 Task: Find connections with filter location Fangshan with filter topic #Socialentrepreneurshipwith filter profile language Spanish with filter current company JK Tyre & Industries Ltd. with filter school Sona College of Technology with filter industry Professional Training and Coaching with filter service category Financial Analysis with filter keywords title Beautician
Action: Mouse moved to (504, 58)
Screenshot: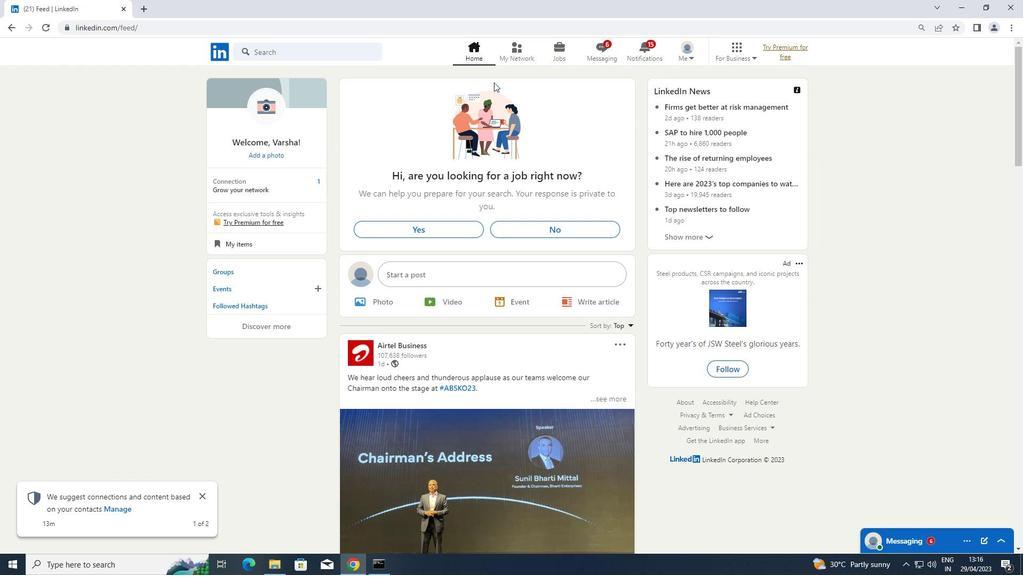 
Action: Mouse pressed left at (504, 58)
Screenshot: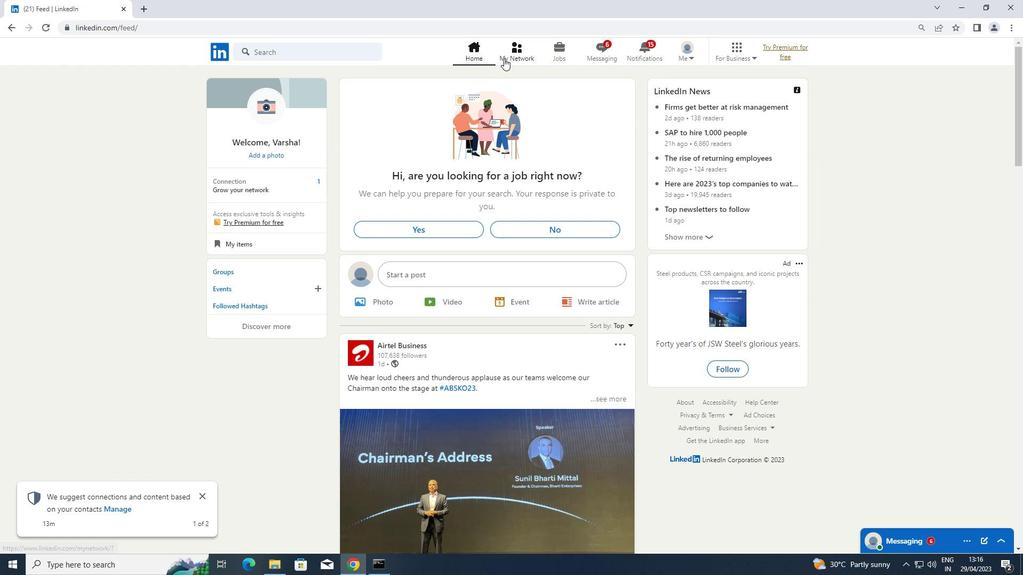 
Action: Mouse moved to (295, 104)
Screenshot: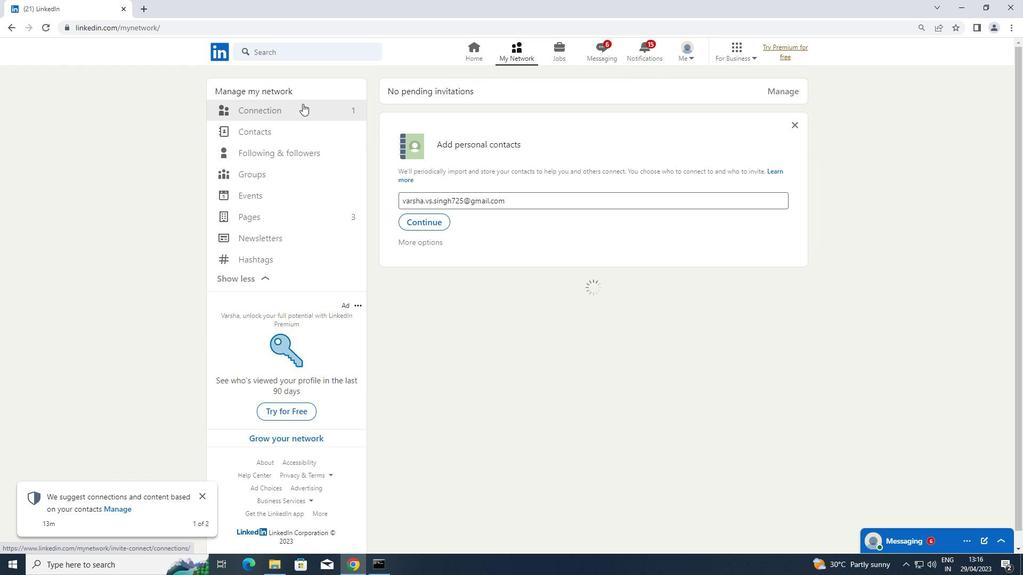
Action: Mouse pressed left at (295, 104)
Screenshot: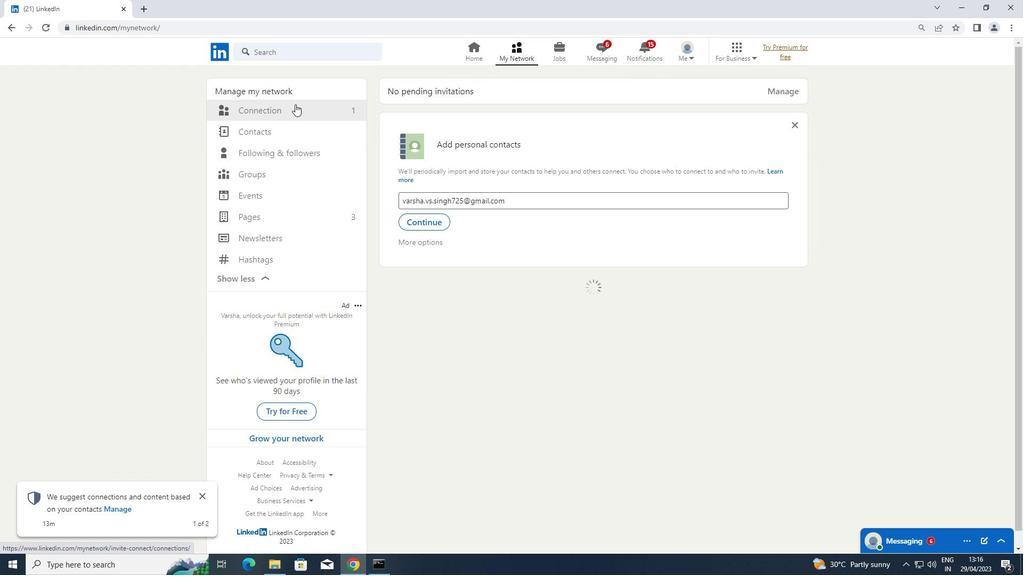 
Action: Mouse moved to (587, 110)
Screenshot: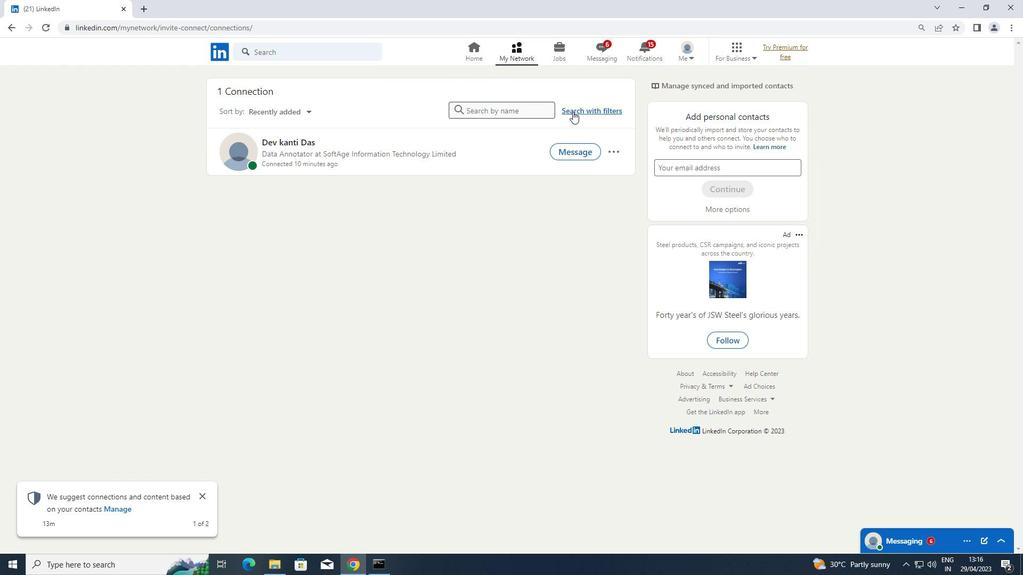 
Action: Mouse pressed left at (587, 110)
Screenshot: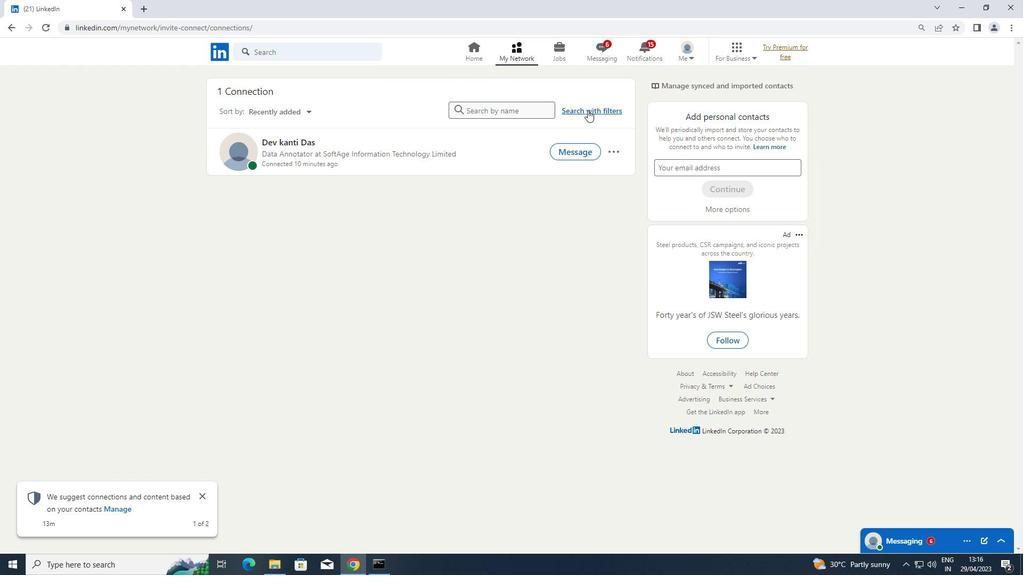 
Action: Mouse moved to (540, 89)
Screenshot: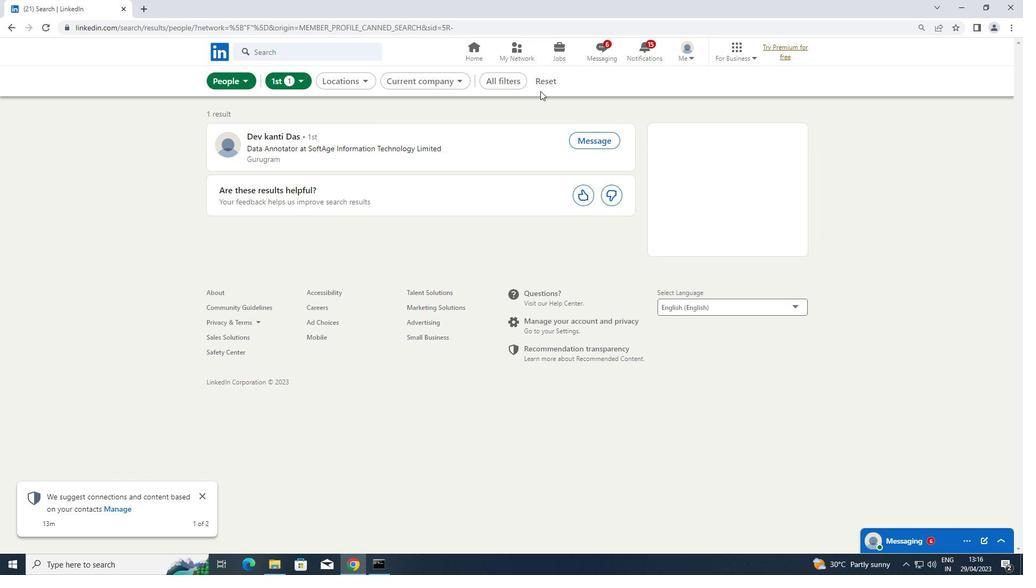 
Action: Mouse pressed left at (540, 89)
Screenshot: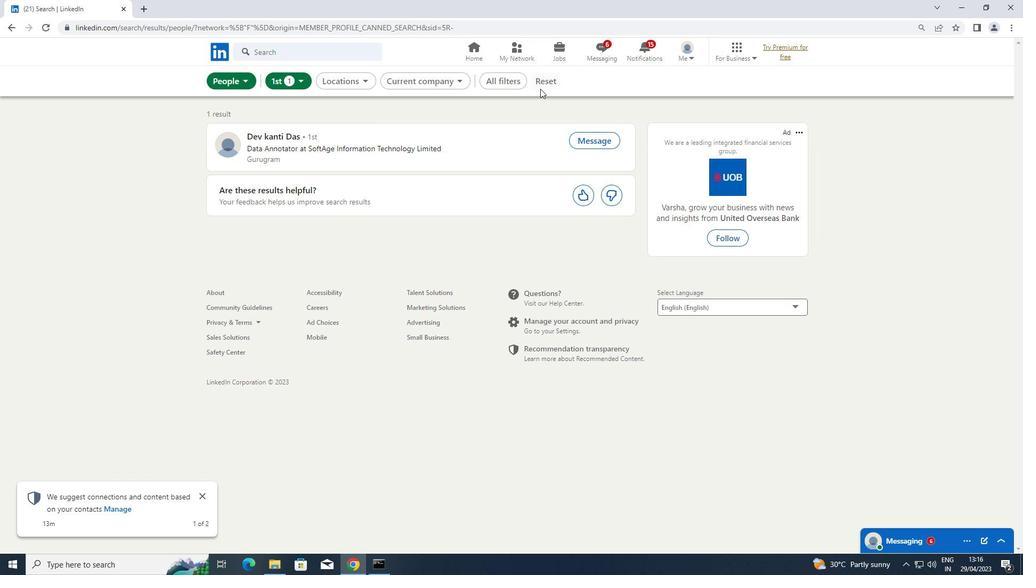 
Action: Mouse moved to (535, 85)
Screenshot: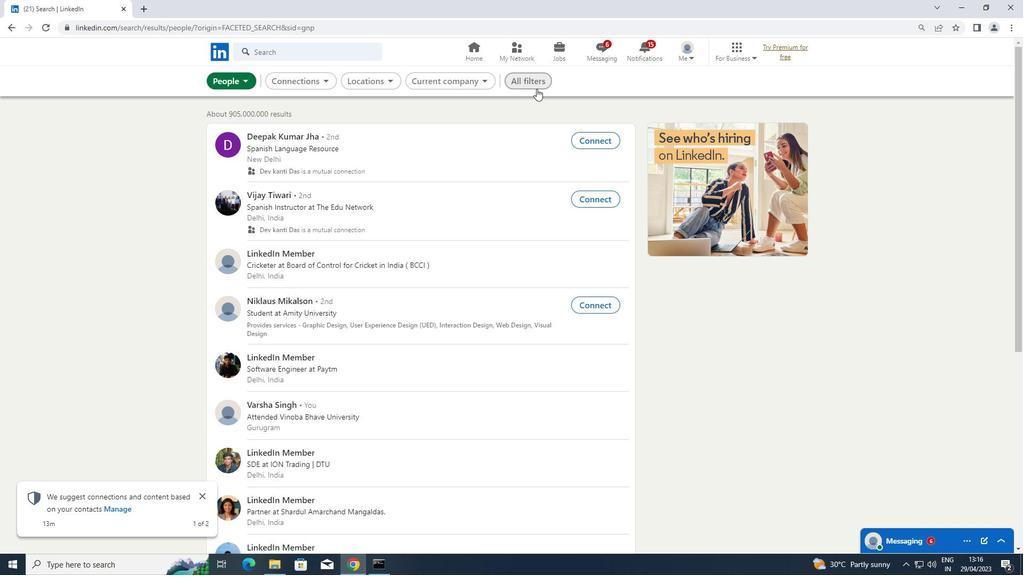 
Action: Mouse pressed left at (535, 85)
Screenshot: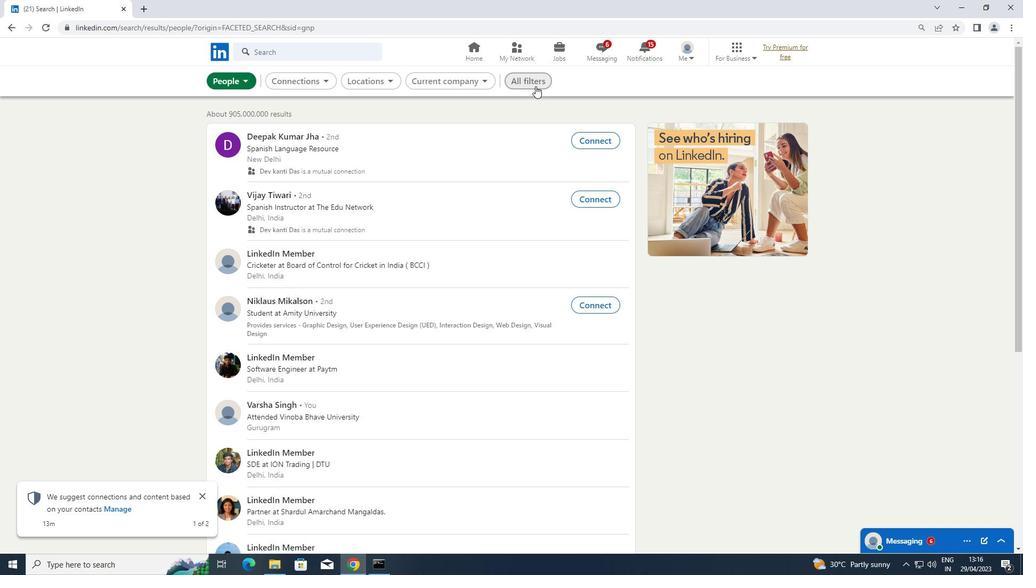 
Action: Mouse moved to (849, 296)
Screenshot: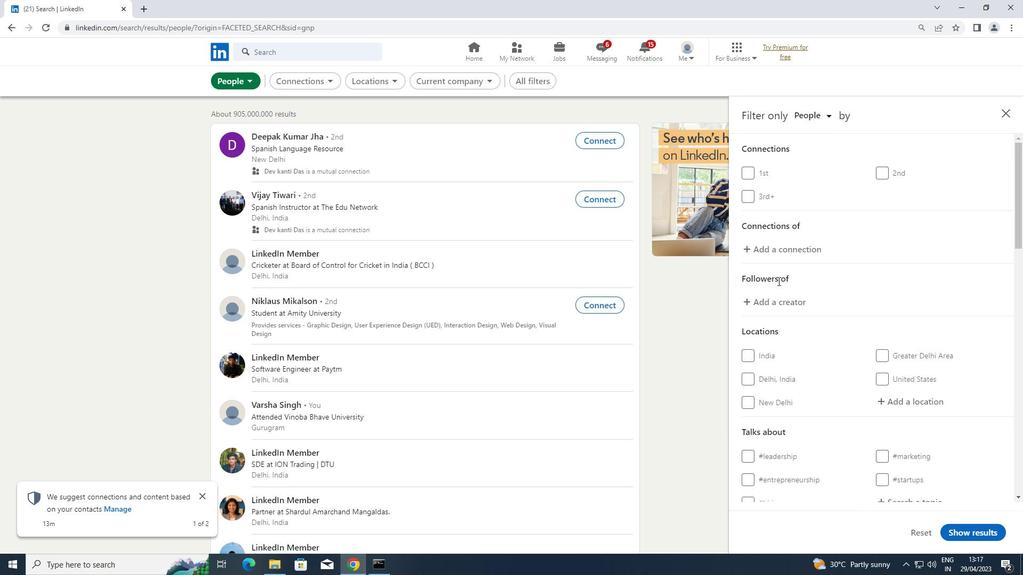 
Action: Mouse scrolled (849, 295) with delta (0, 0)
Screenshot: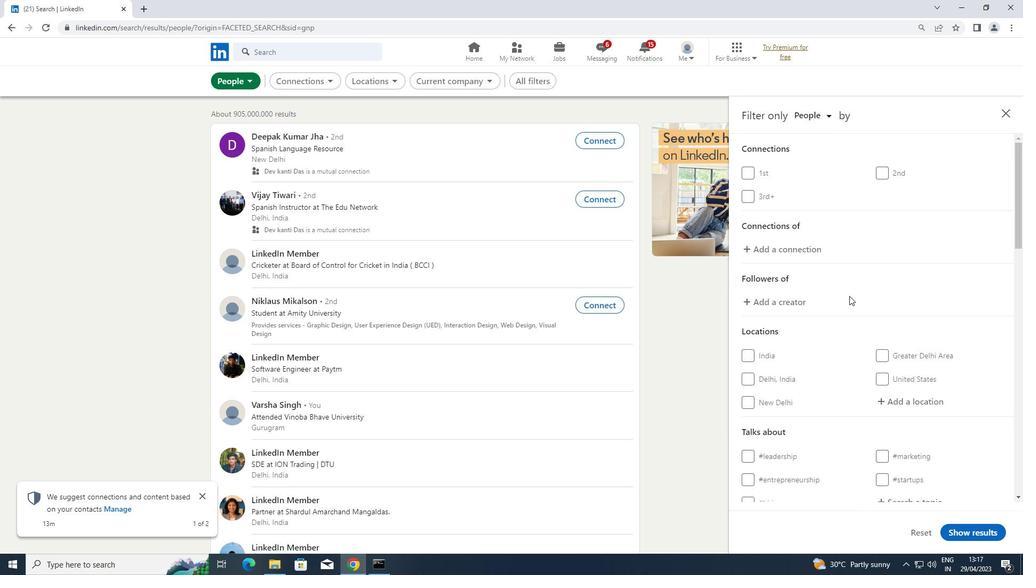 
Action: Mouse moved to (926, 348)
Screenshot: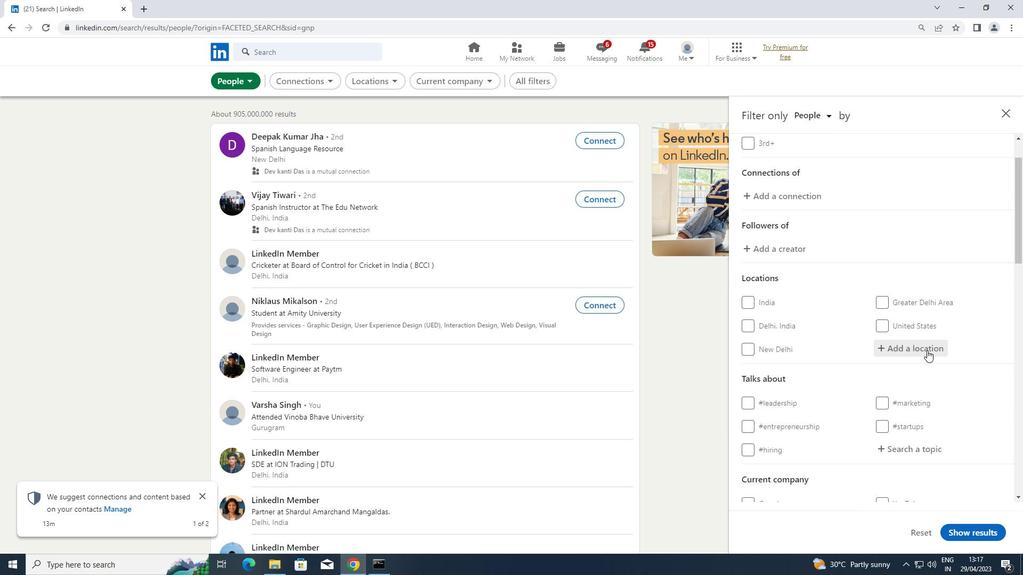 
Action: Mouse pressed left at (926, 348)
Screenshot: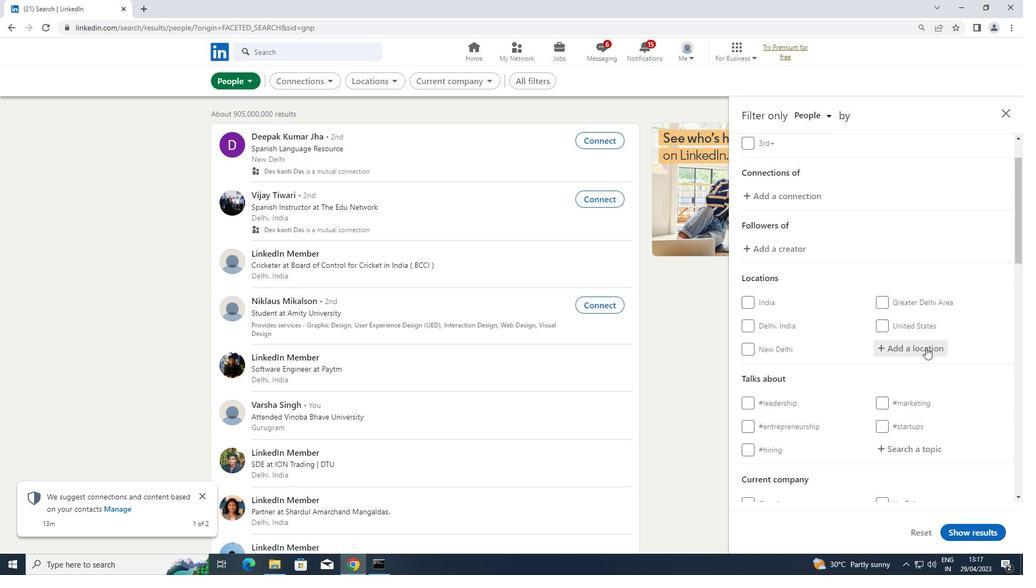 
Action: Key pressed <Key.shift>FANGSHAN
Screenshot: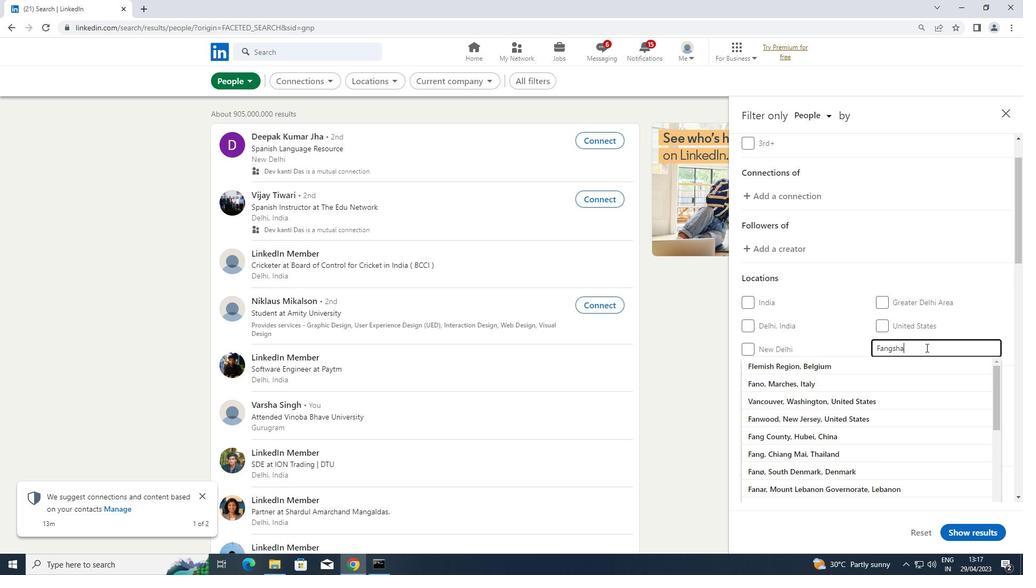 
Action: Mouse moved to (761, 378)
Screenshot: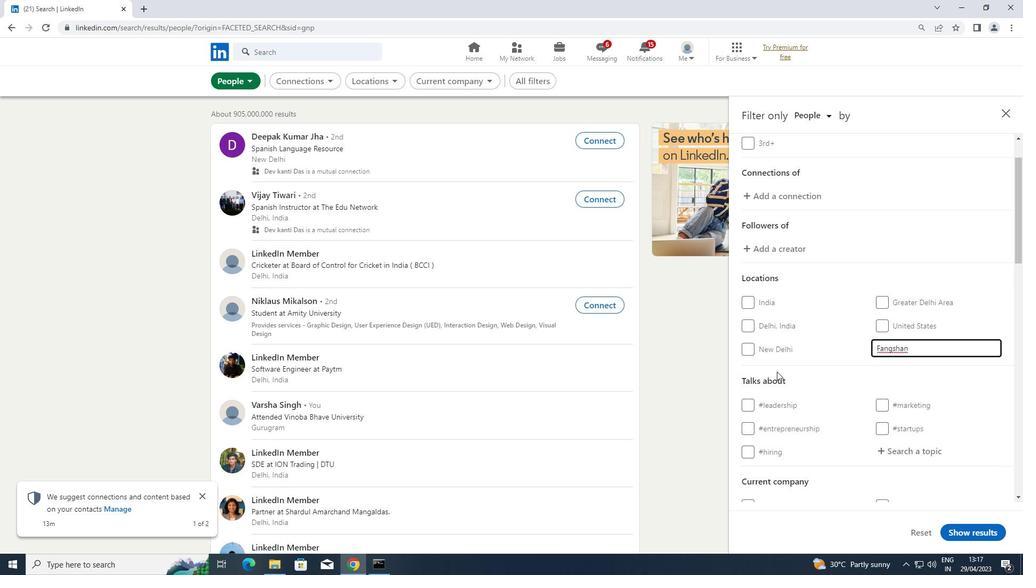 
Action: Mouse scrolled (761, 378) with delta (0, 0)
Screenshot: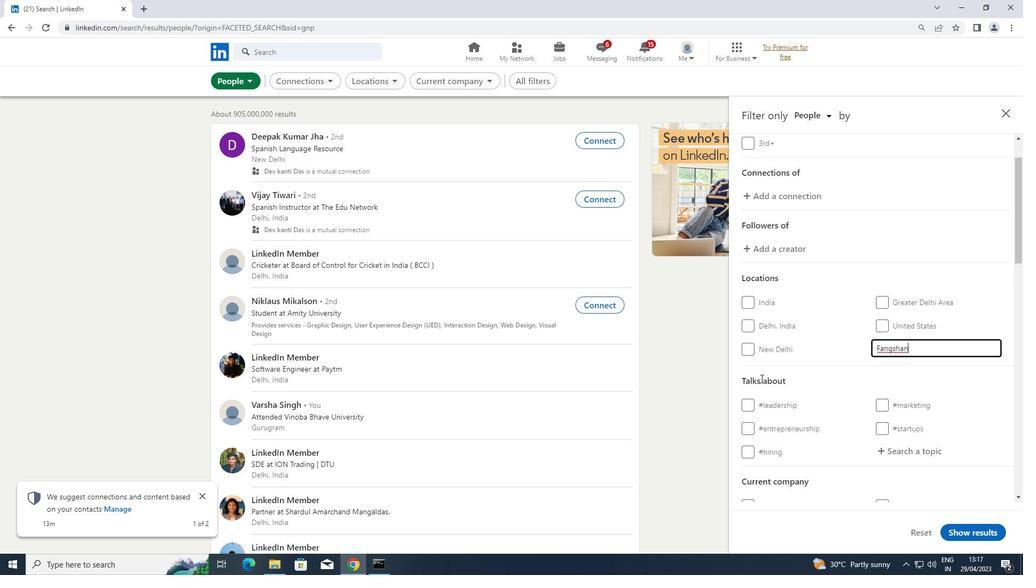 
Action: Mouse scrolled (761, 378) with delta (0, 0)
Screenshot: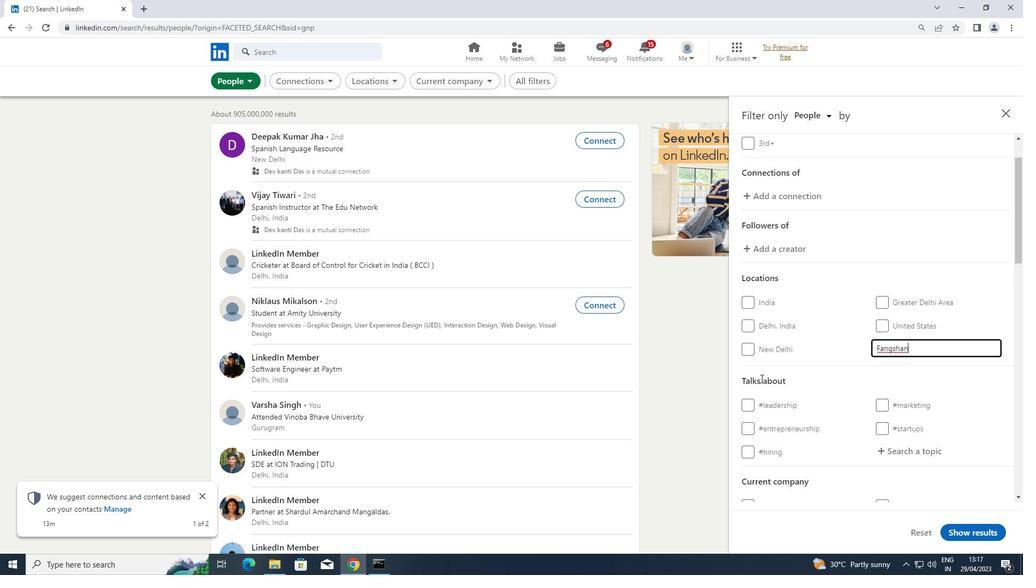 
Action: Mouse moved to (901, 348)
Screenshot: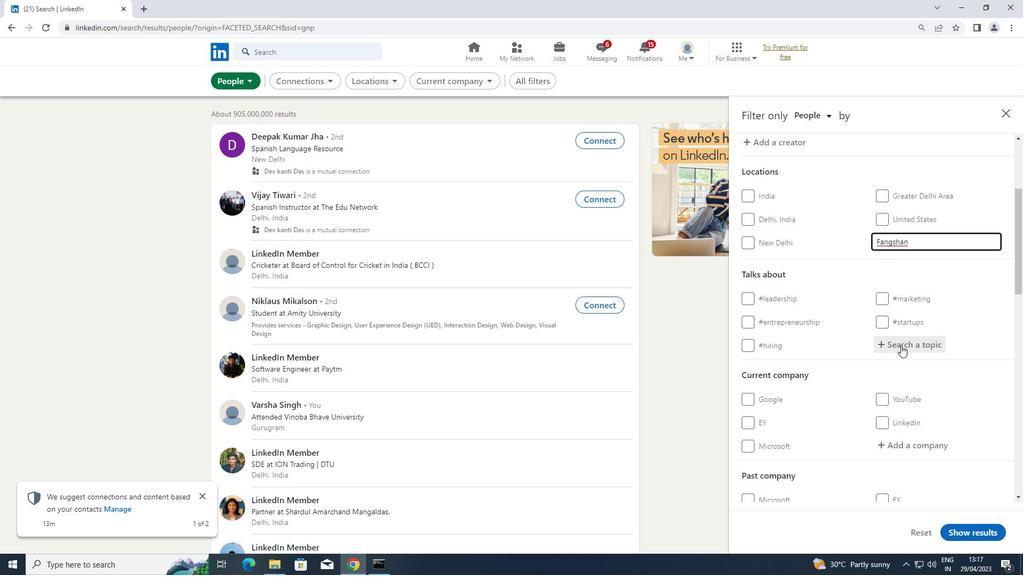 
Action: Mouse pressed left at (901, 348)
Screenshot: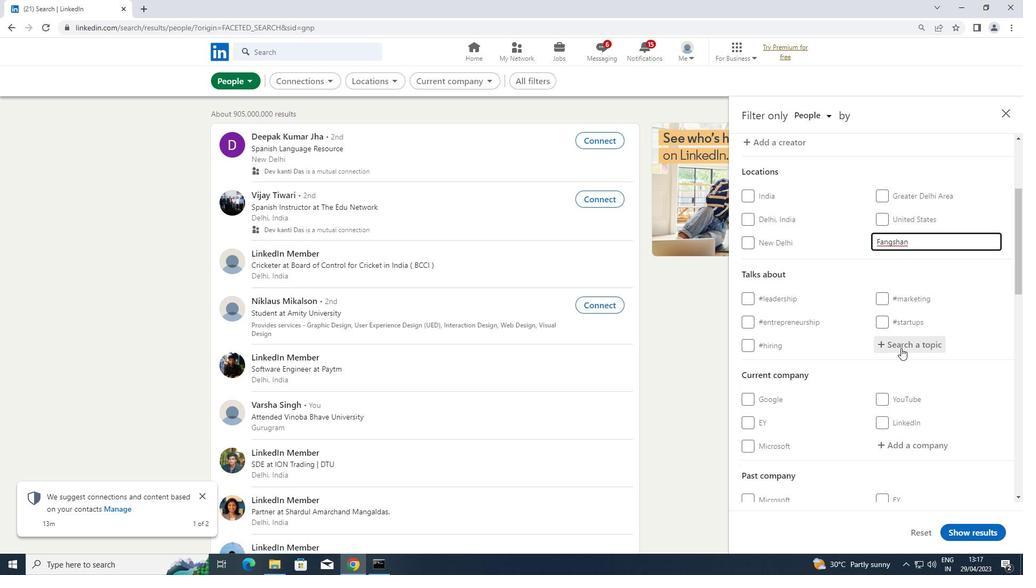
Action: Key pressed <Key.shift>#<Key.shift>SOCIALENTREPRENEURSHIP
Screenshot: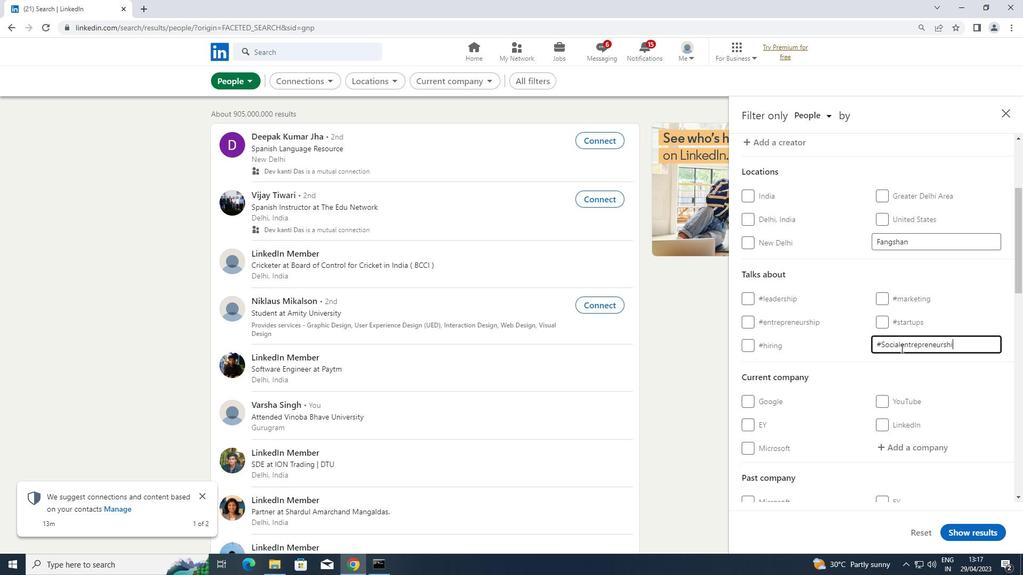 
Action: Mouse moved to (851, 384)
Screenshot: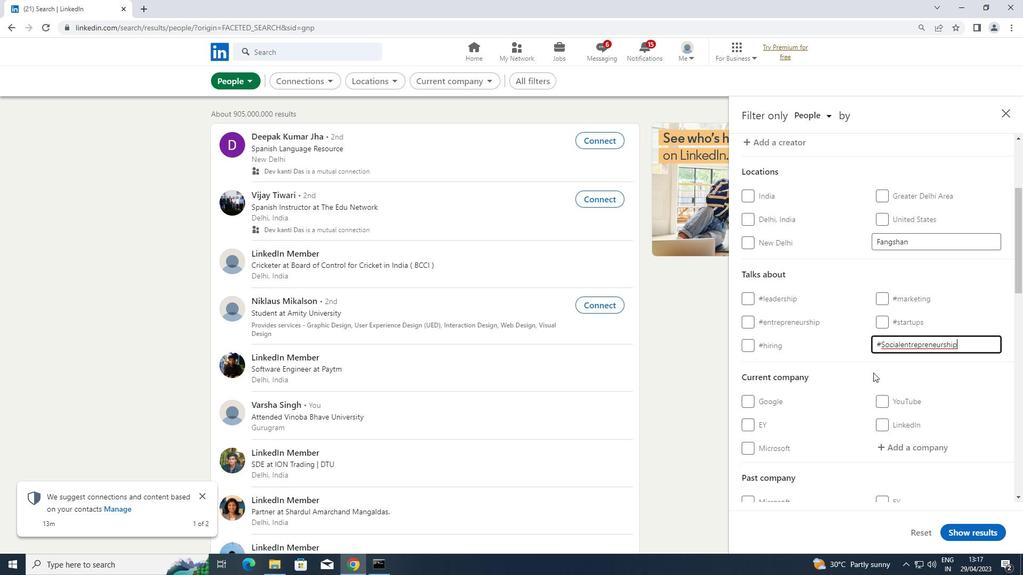 
Action: Mouse scrolled (851, 383) with delta (0, 0)
Screenshot: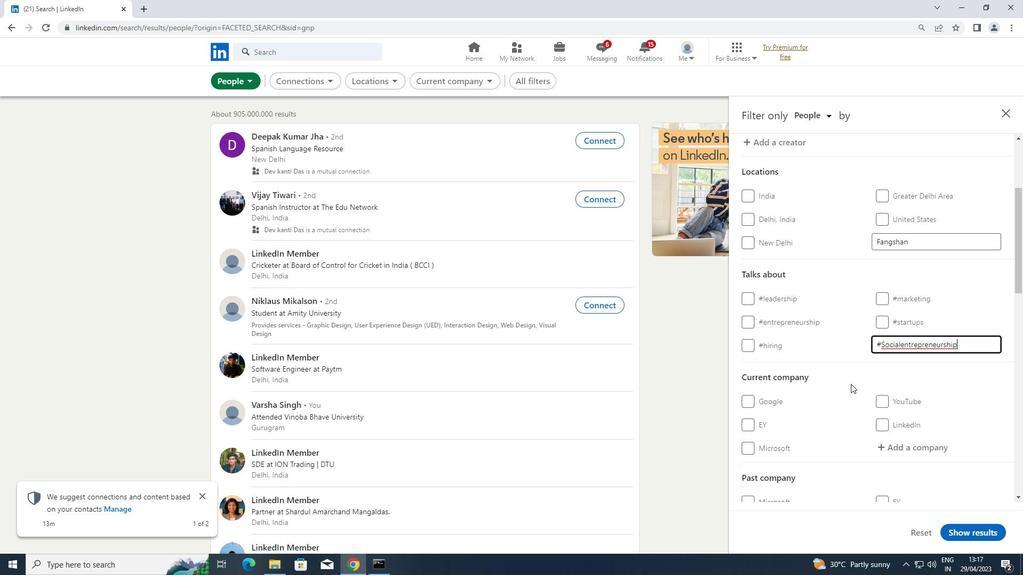 
Action: Mouse scrolled (851, 383) with delta (0, 0)
Screenshot: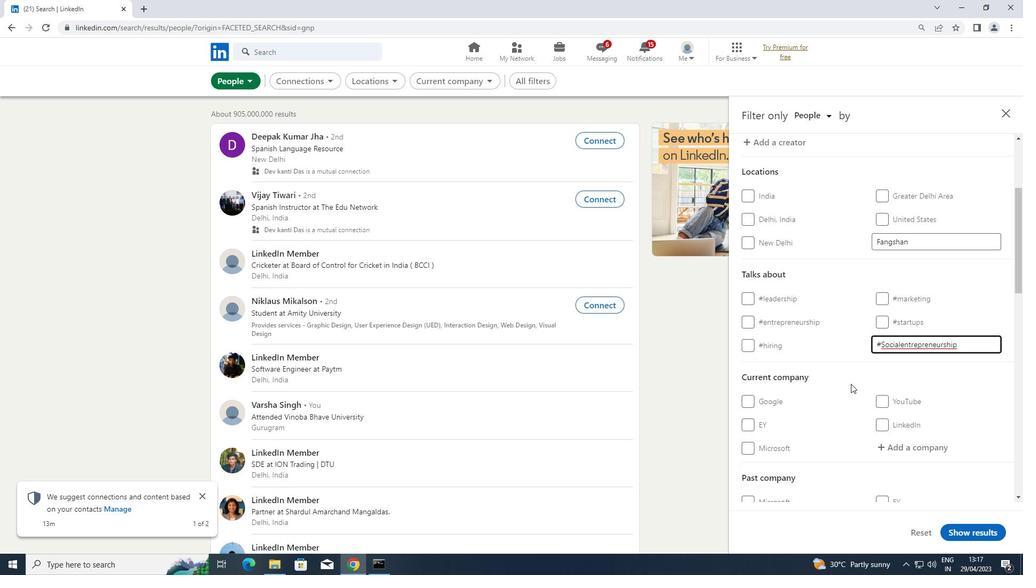 
Action: Mouse scrolled (851, 383) with delta (0, 0)
Screenshot: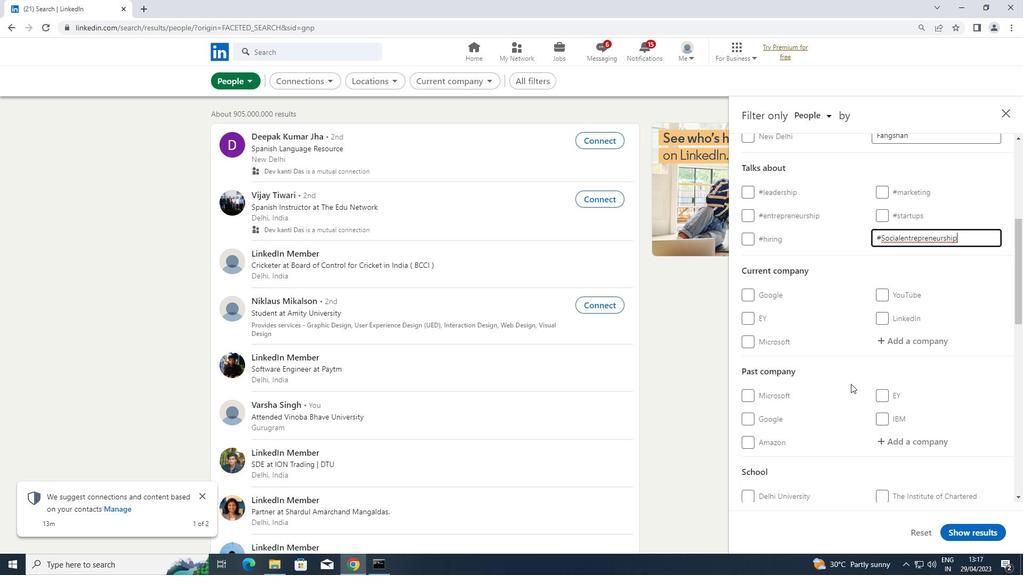 
Action: Mouse scrolled (851, 383) with delta (0, 0)
Screenshot: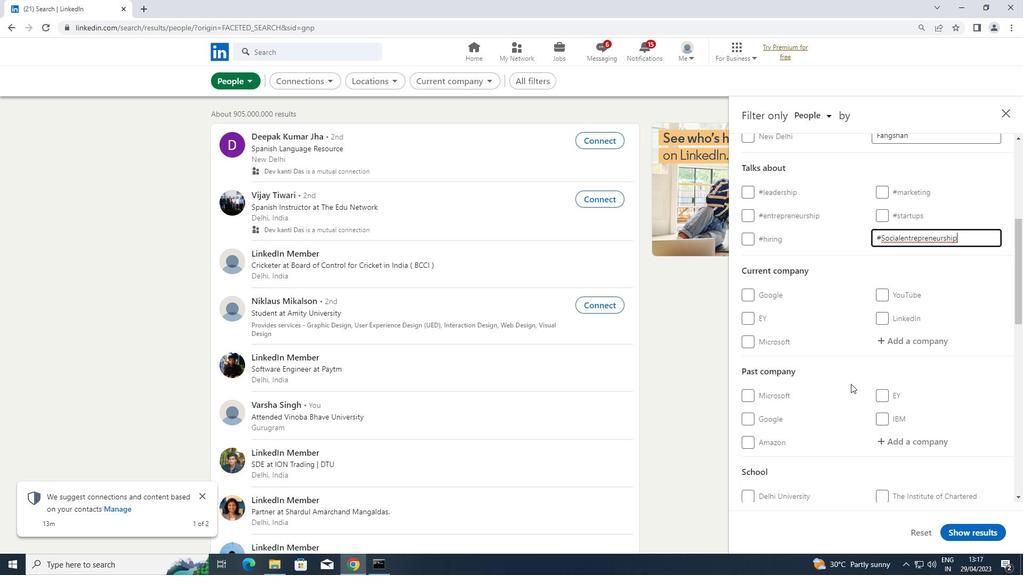 
Action: Mouse scrolled (851, 383) with delta (0, 0)
Screenshot: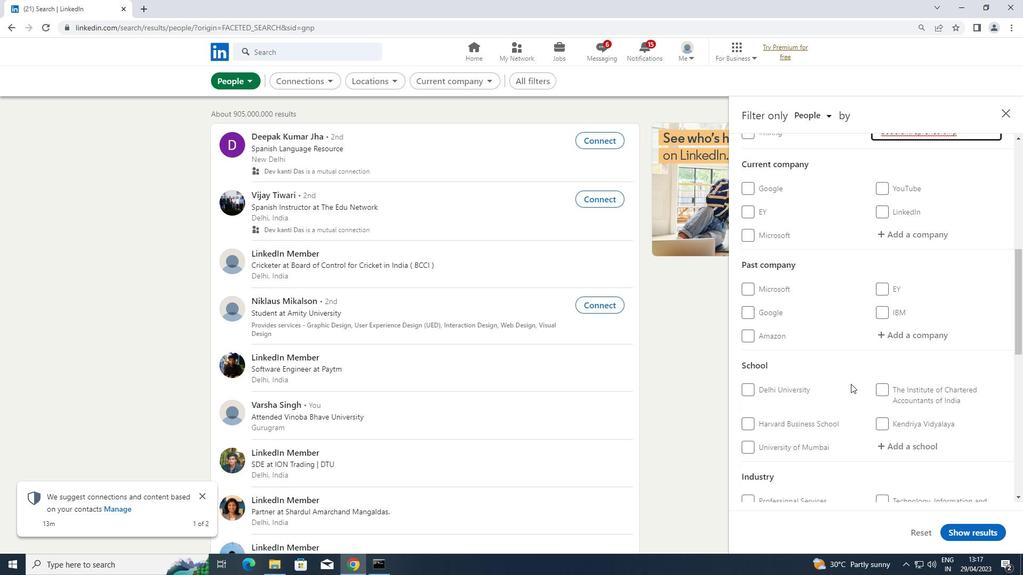 
Action: Mouse scrolled (851, 383) with delta (0, 0)
Screenshot: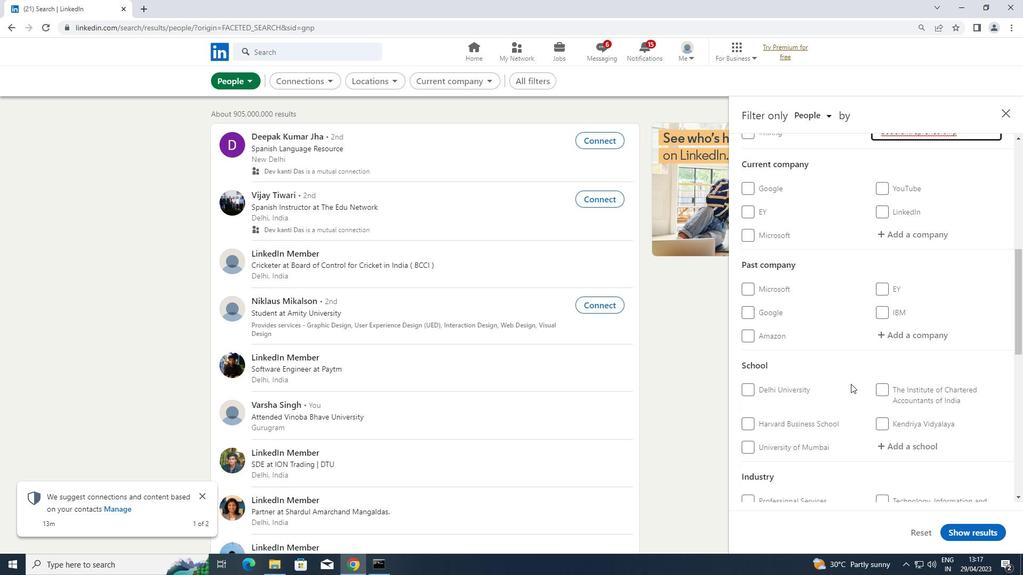 
Action: Mouse scrolled (851, 383) with delta (0, 0)
Screenshot: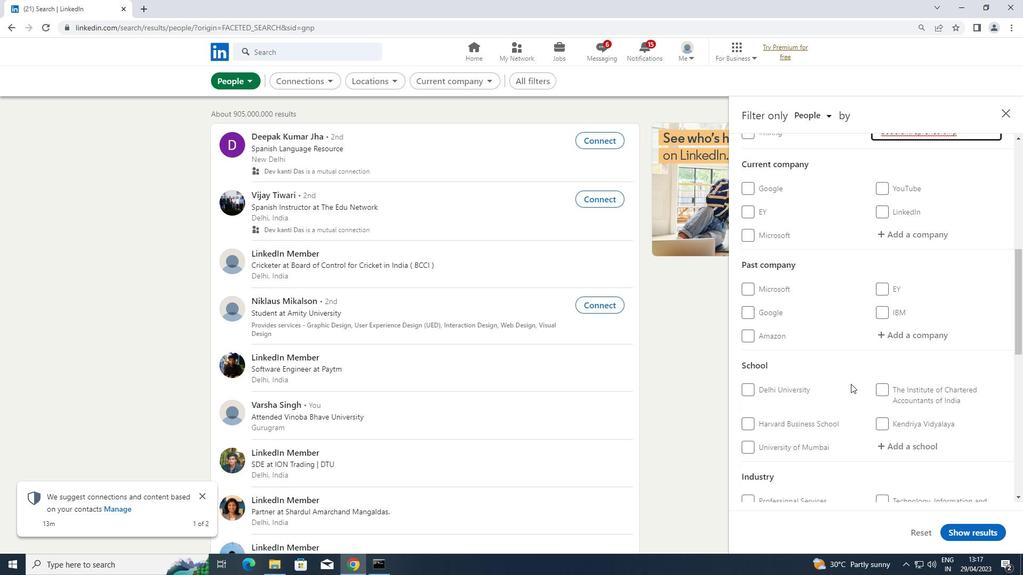 
Action: Mouse scrolled (851, 383) with delta (0, 0)
Screenshot: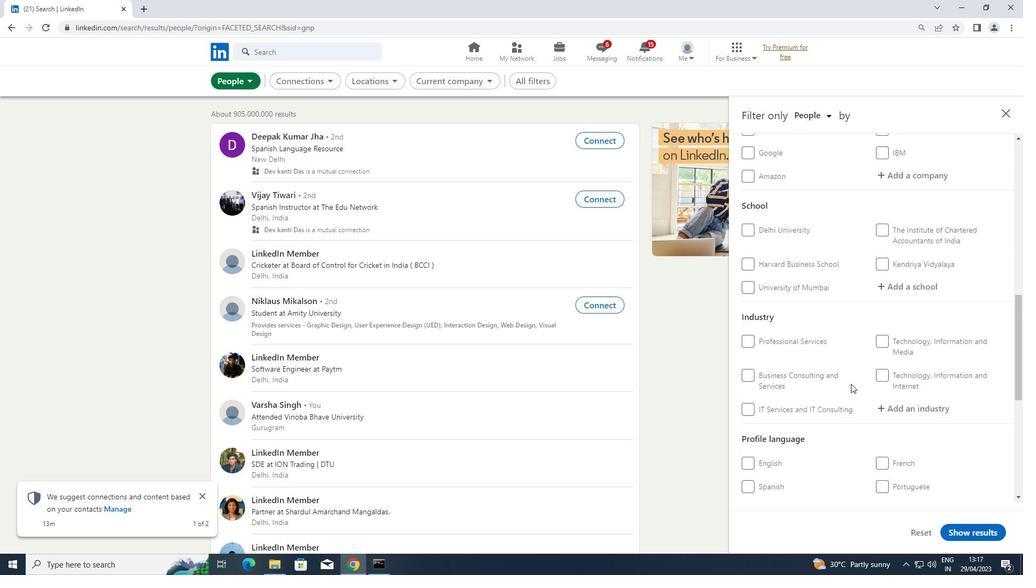 
Action: Mouse moved to (751, 434)
Screenshot: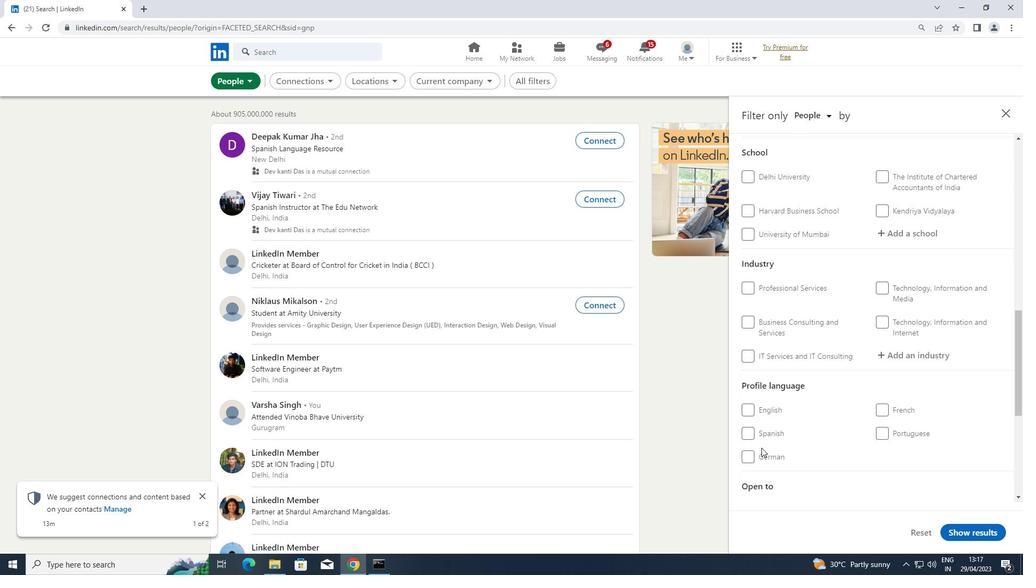 
Action: Mouse pressed left at (751, 434)
Screenshot: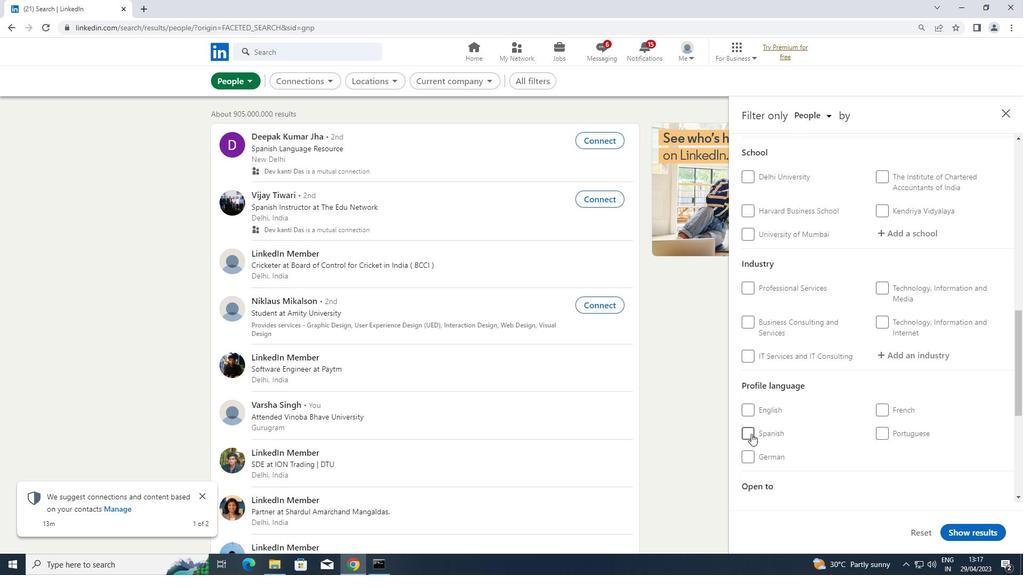 
Action: Mouse moved to (797, 413)
Screenshot: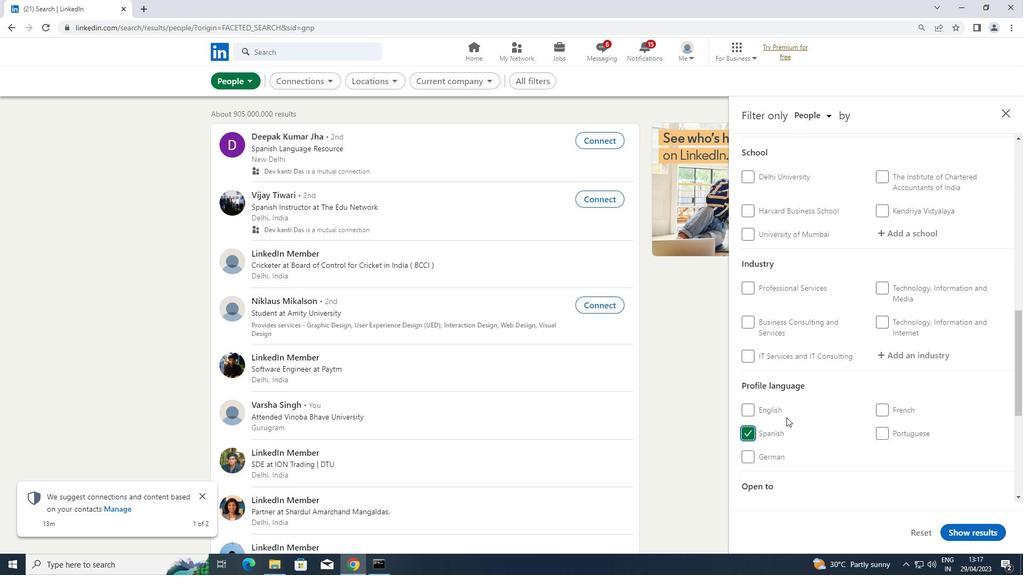 
Action: Mouse scrolled (797, 413) with delta (0, 0)
Screenshot: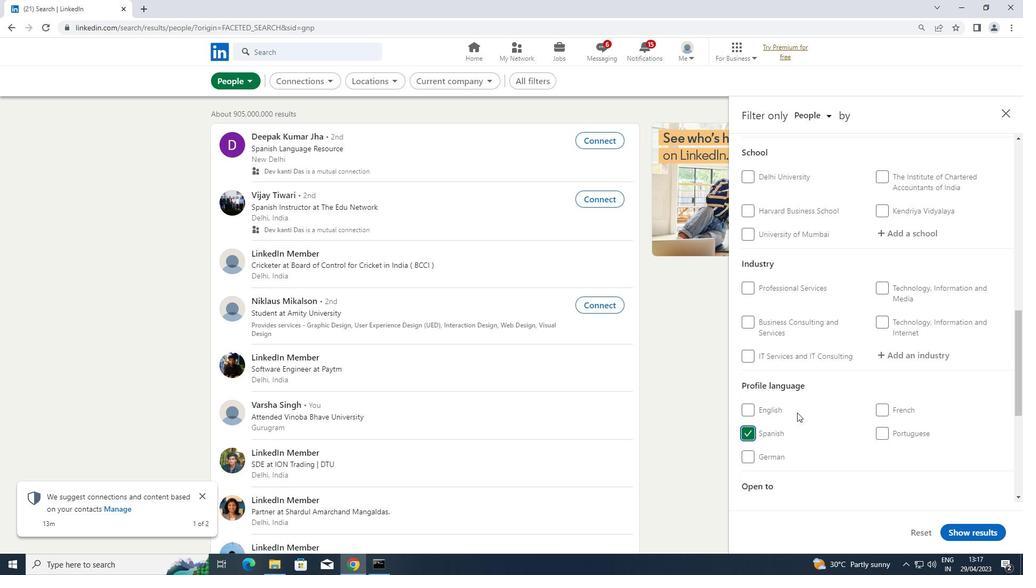 
Action: Mouse scrolled (797, 413) with delta (0, 0)
Screenshot: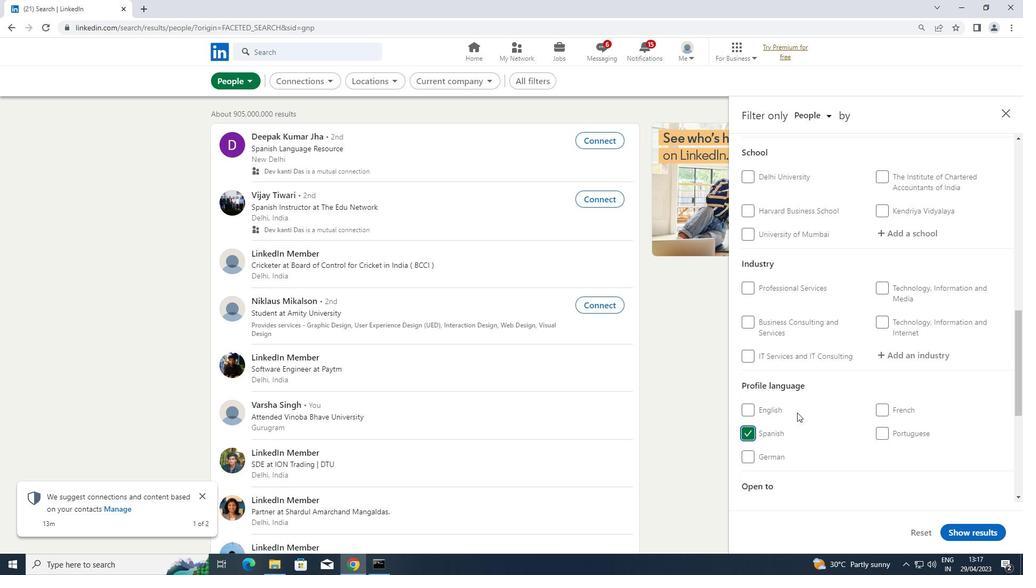 
Action: Mouse scrolled (797, 413) with delta (0, 0)
Screenshot: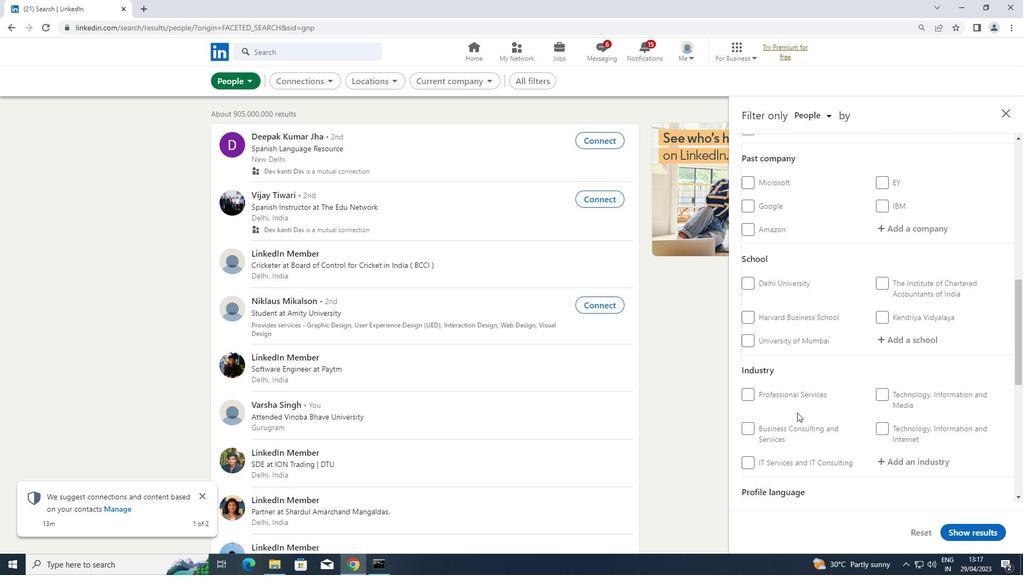 
Action: Mouse scrolled (797, 413) with delta (0, 0)
Screenshot: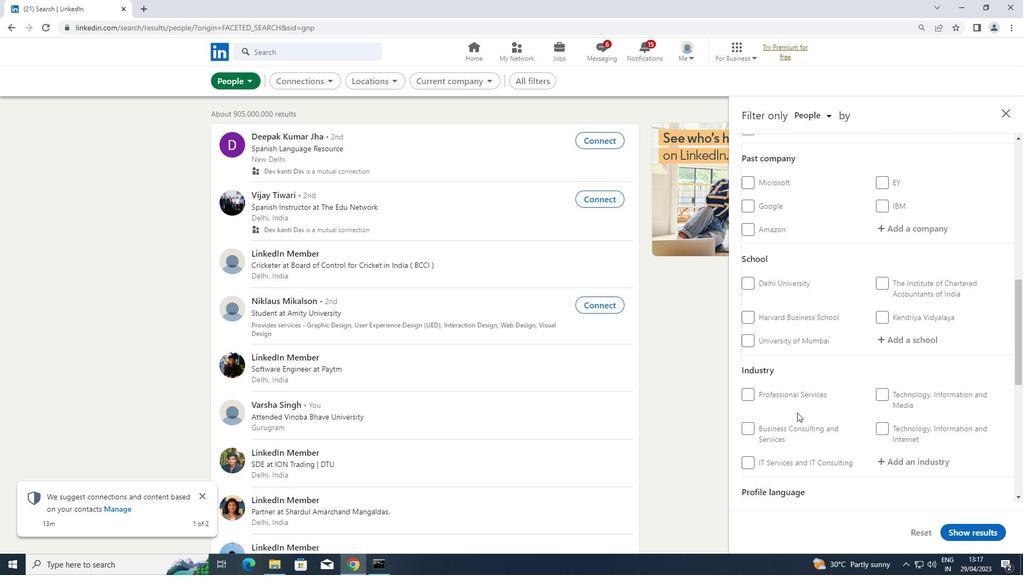 
Action: Mouse scrolled (797, 413) with delta (0, 0)
Screenshot: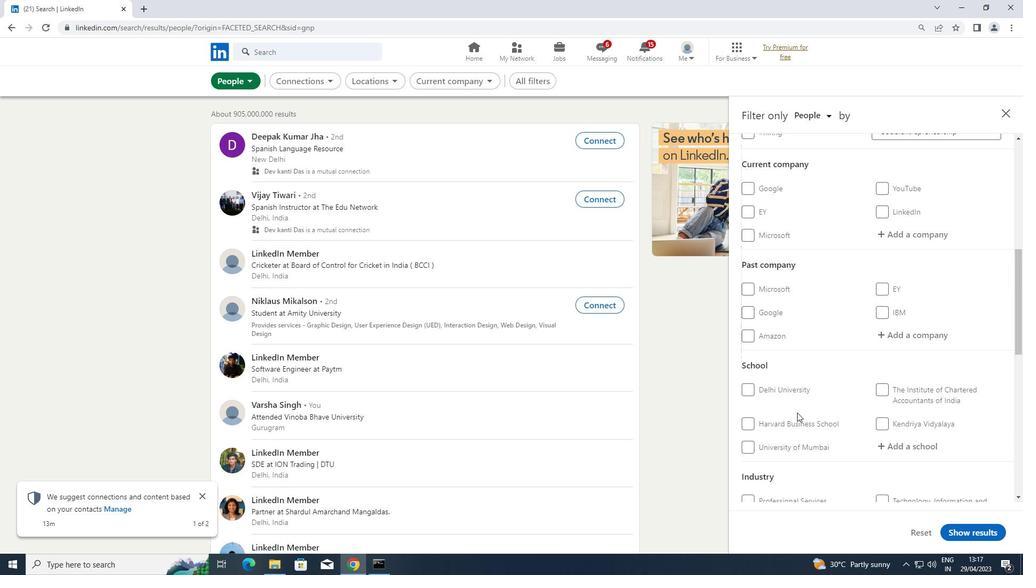
Action: Mouse moved to (914, 284)
Screenshot: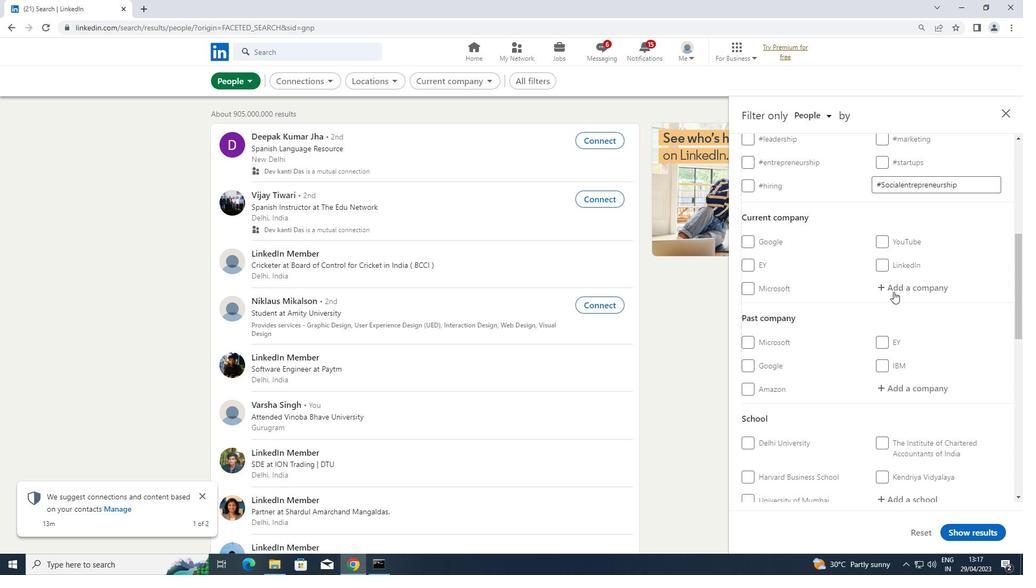 
Action: Mouse pressed left at (914, 284)
Screenshot: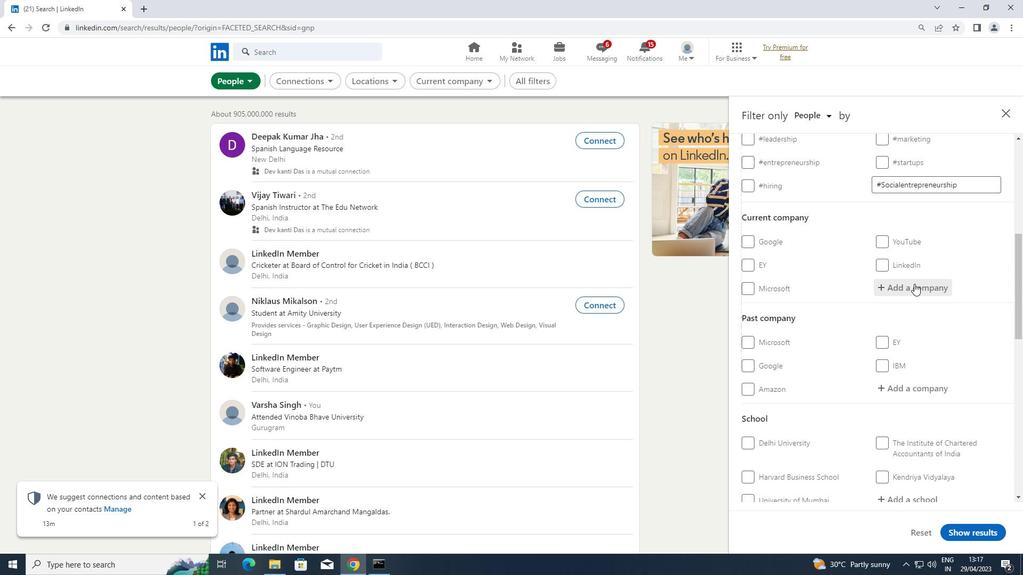 
Action: Key pressed <Key.shift>JK<Key.space><Key.shift>TYRE
Screenshot: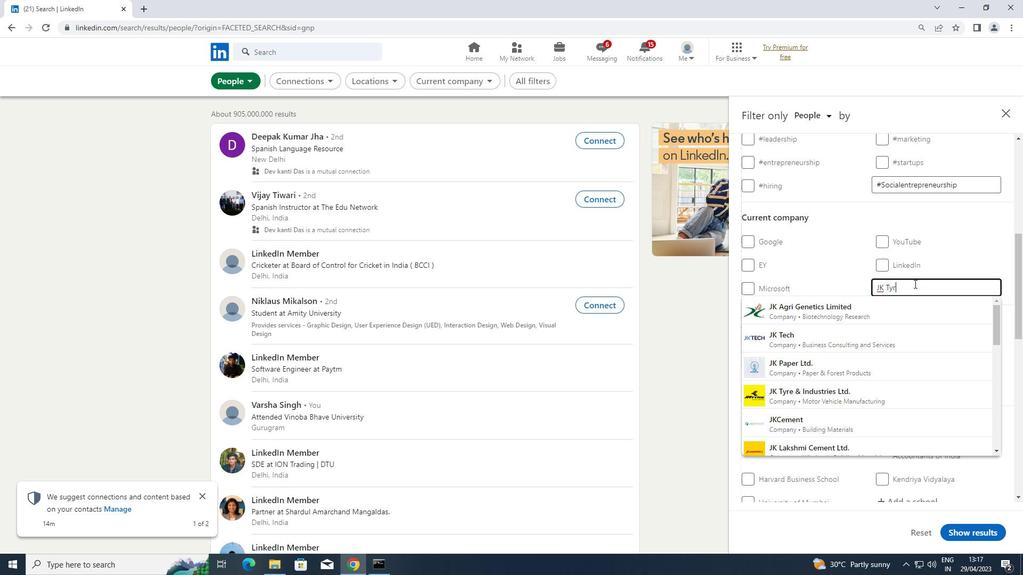 
Action: Mouse moved to (833, 314)
Screenshot: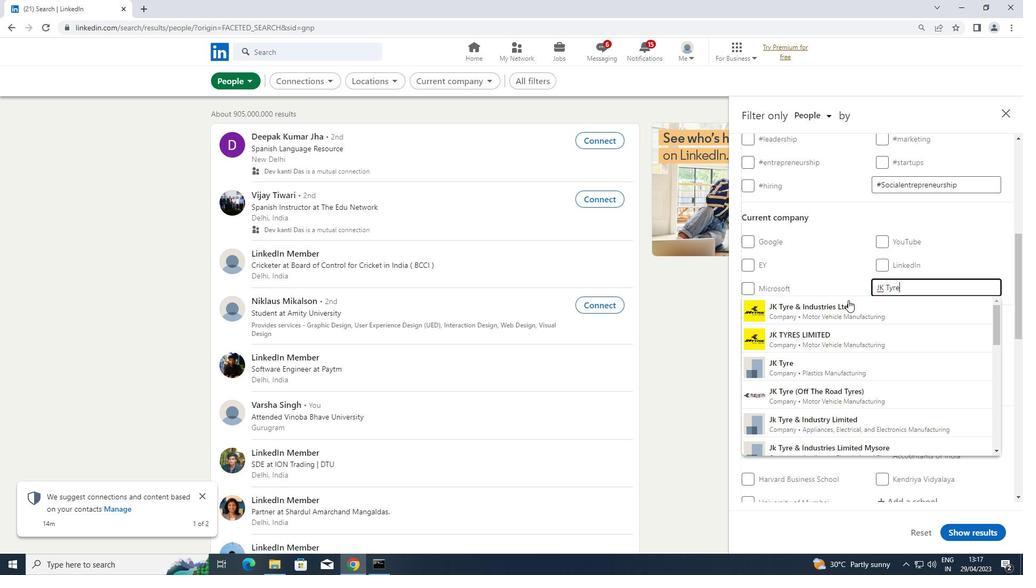 
Action: Mouse pressed left at (833, 314)
Screenshot: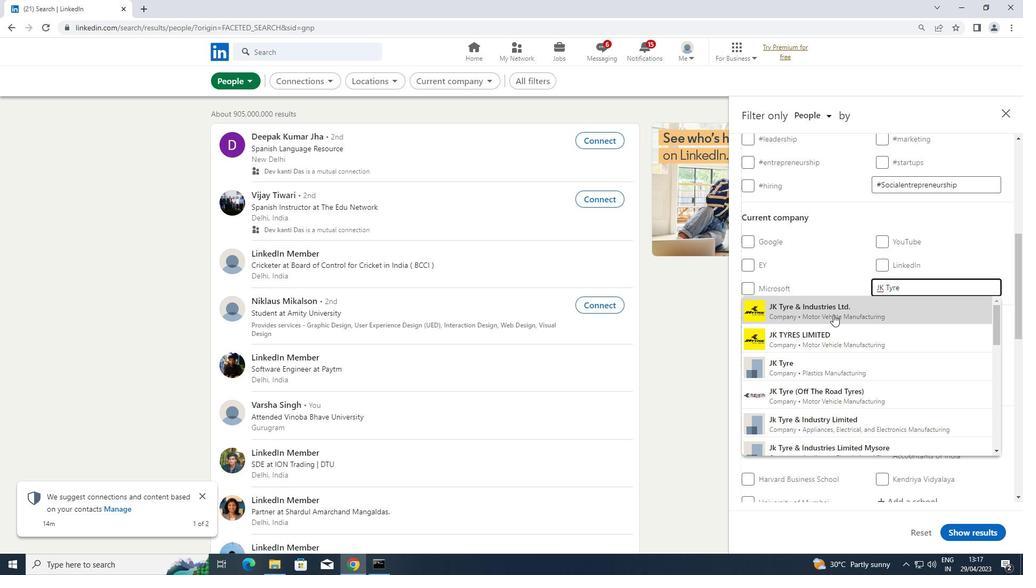 
Action: Mouse scrolled (833, 314) with delta (0, 0)
Screenshot: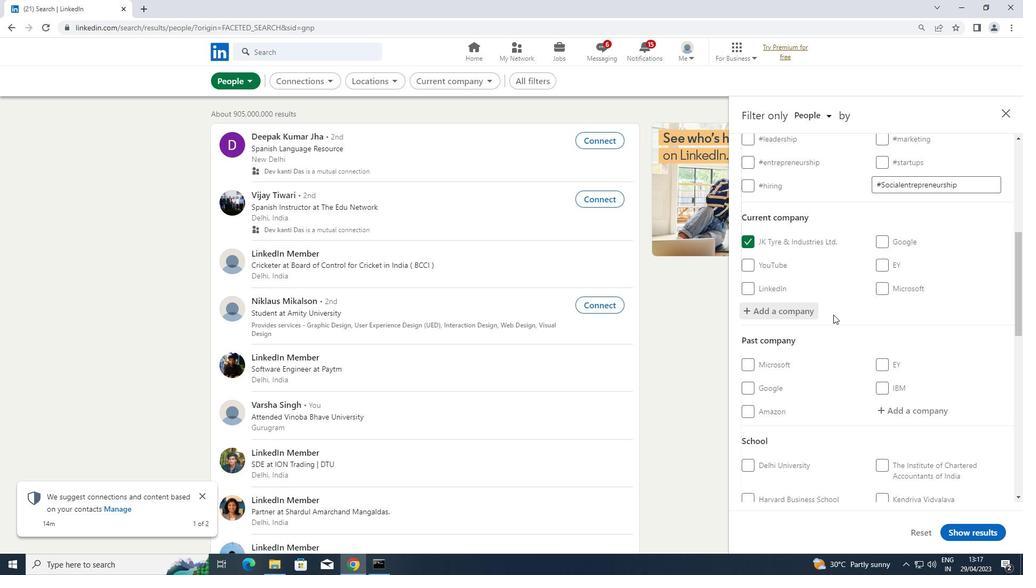 
Action: Mouse scrolled (833, 314) with delta (0, 0)
Screenshot: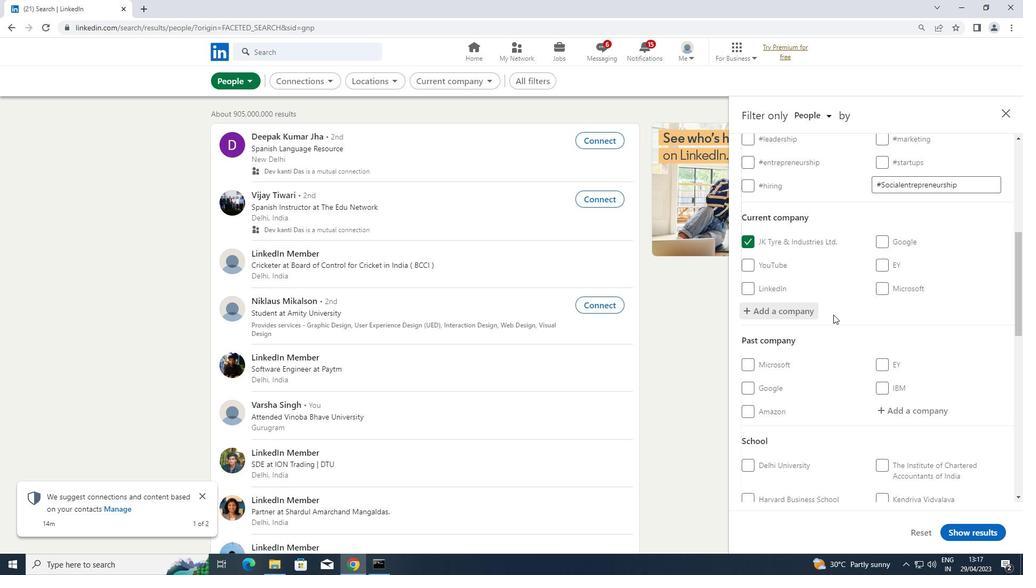 
Action: Mouse moved to (891, 422)
Screenshot: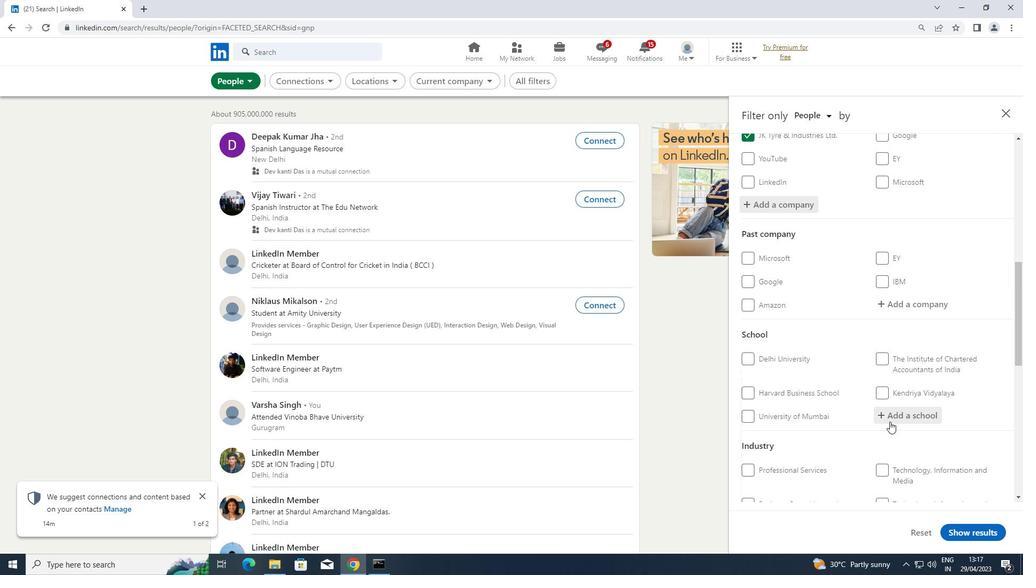 
Action: Mouse pressed left at (891, 422)
Screenshot: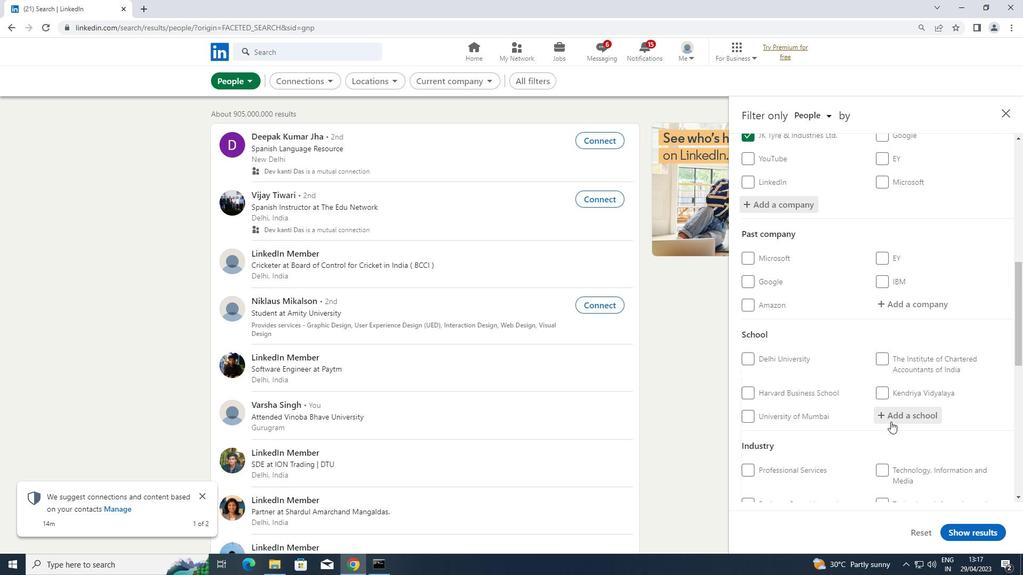 
Action: Key pressed <Key.shift>SONA<Key.space>
Screenshot: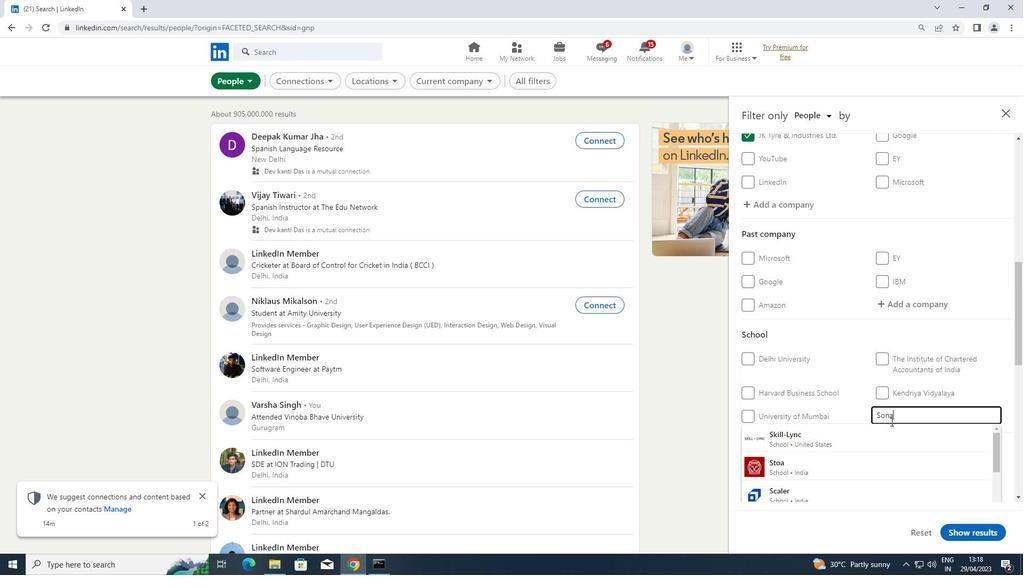 
Action: Mouse moved to (854, 436)
Screenshot: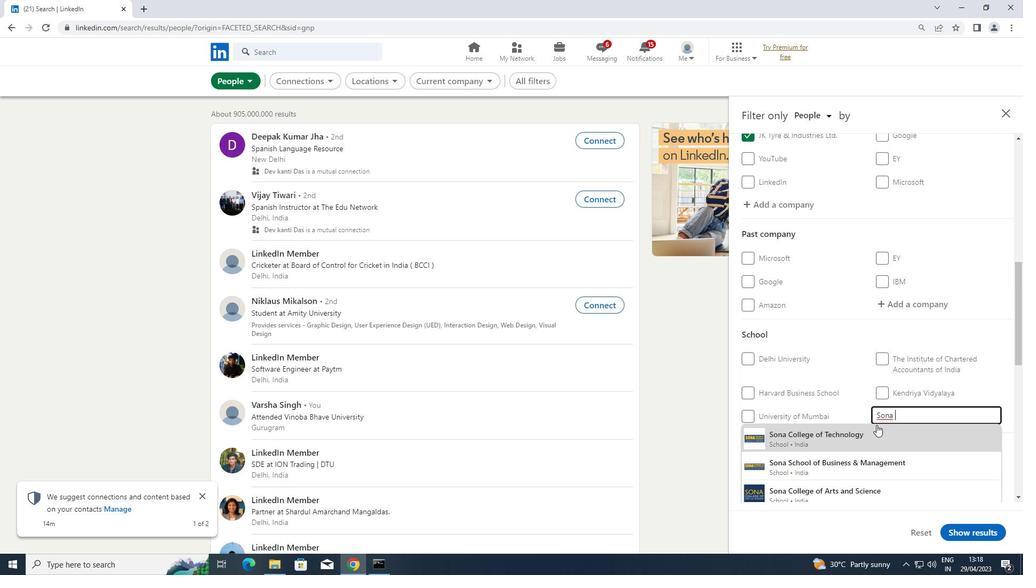 
Action: Mouse pressed left at (854, 436)
Screenshot: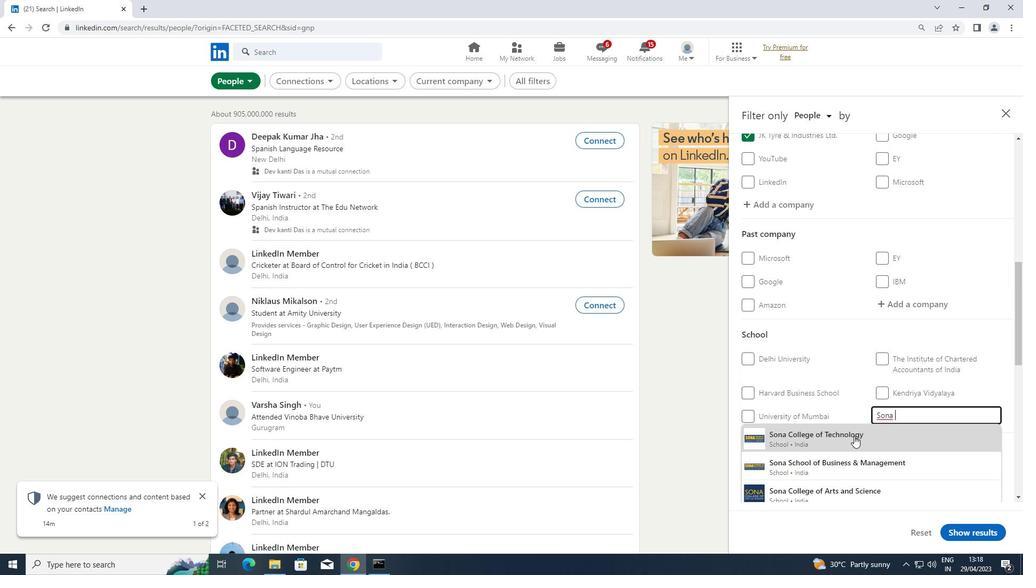 
Action: Mouse scrolled (854, 435) with delta (0, 0)
Screenshot: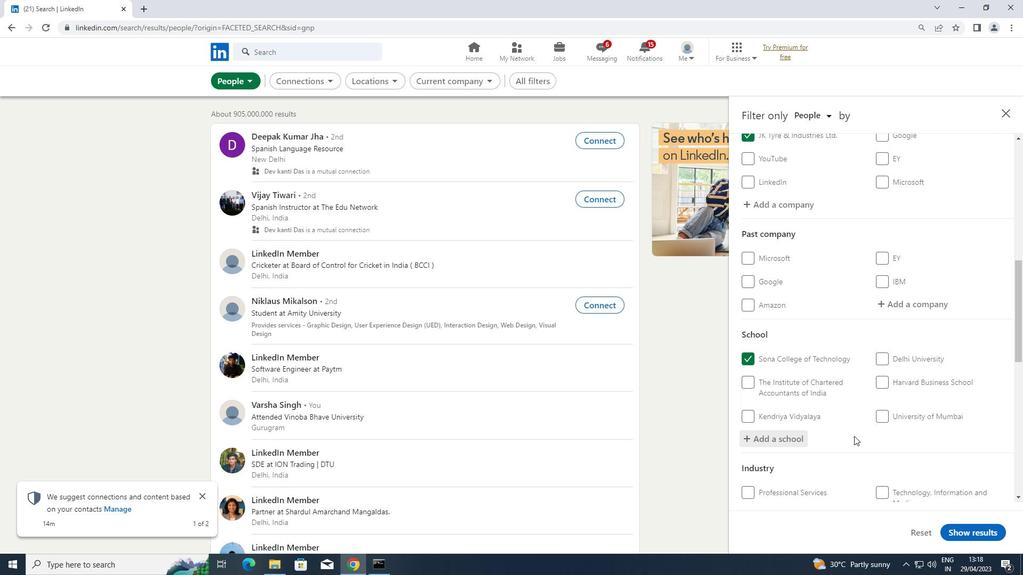 
Action: Mouse scrolled (854, 435) with delta (0, 0)
Screenshot: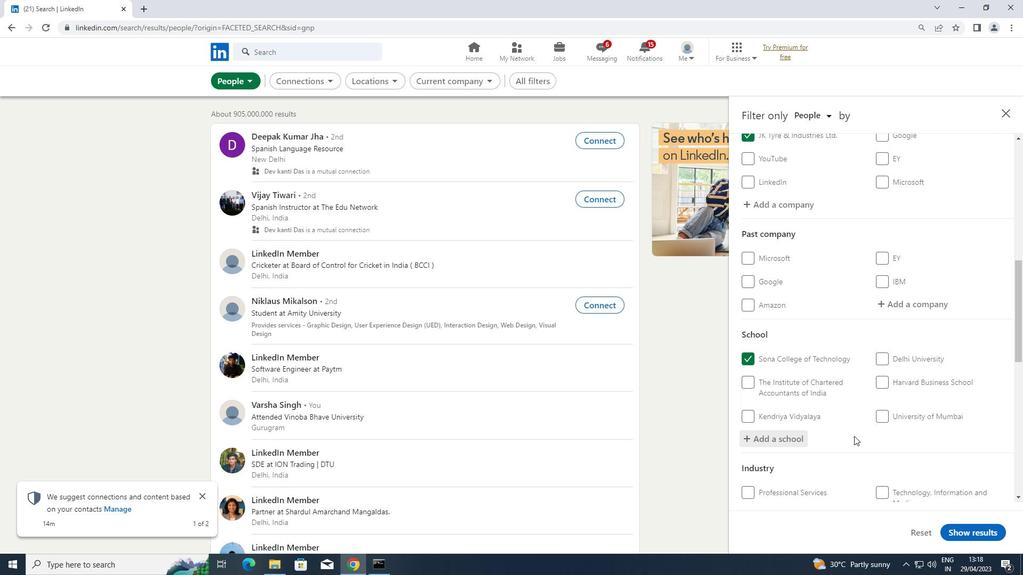 
Action: Mouse scrolled (854, 435) with delta (0, 0)
Screenshot: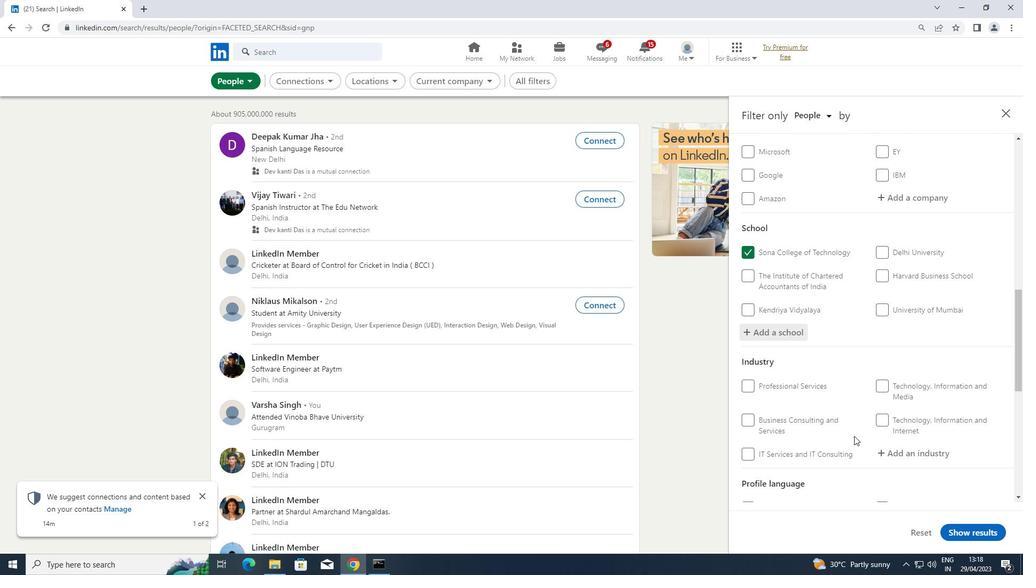 
Action: Mouse moved to (915, 400)
Screenshot: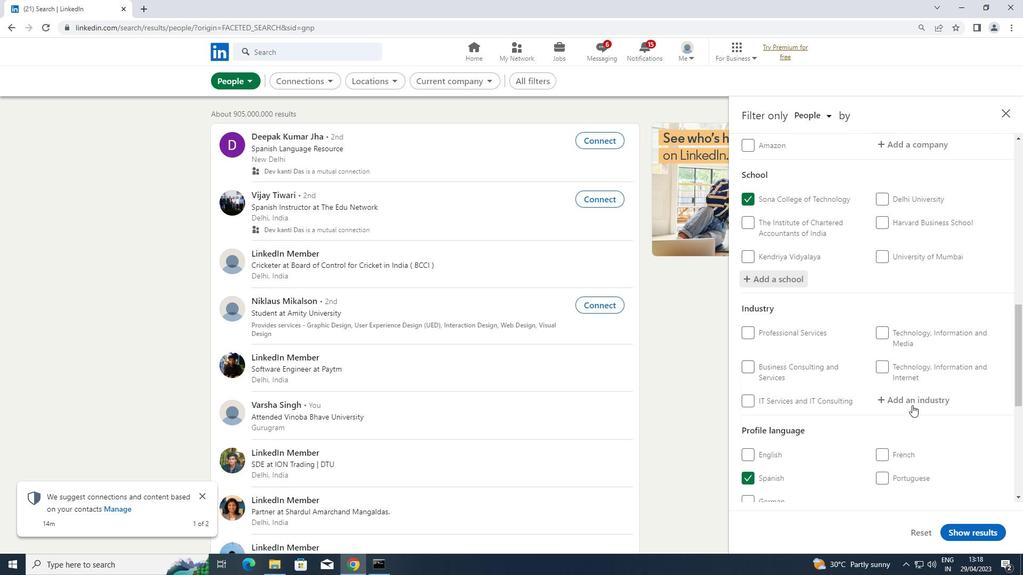 
Action: Mouse pressed left at (915, 400)
Screenshot: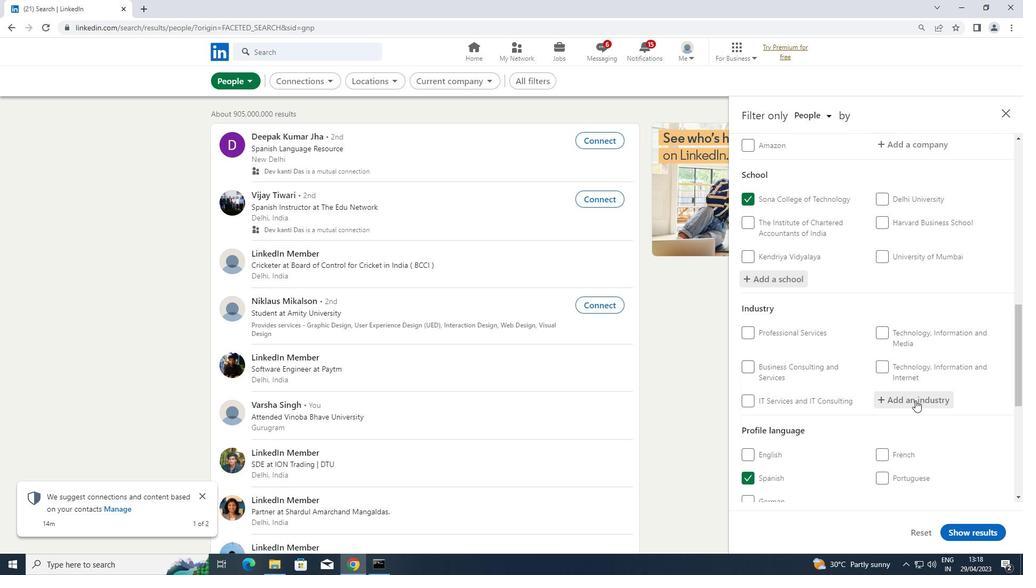 
Action: Key pressed <Key.shift>PROFESSIONAL
Screenshot: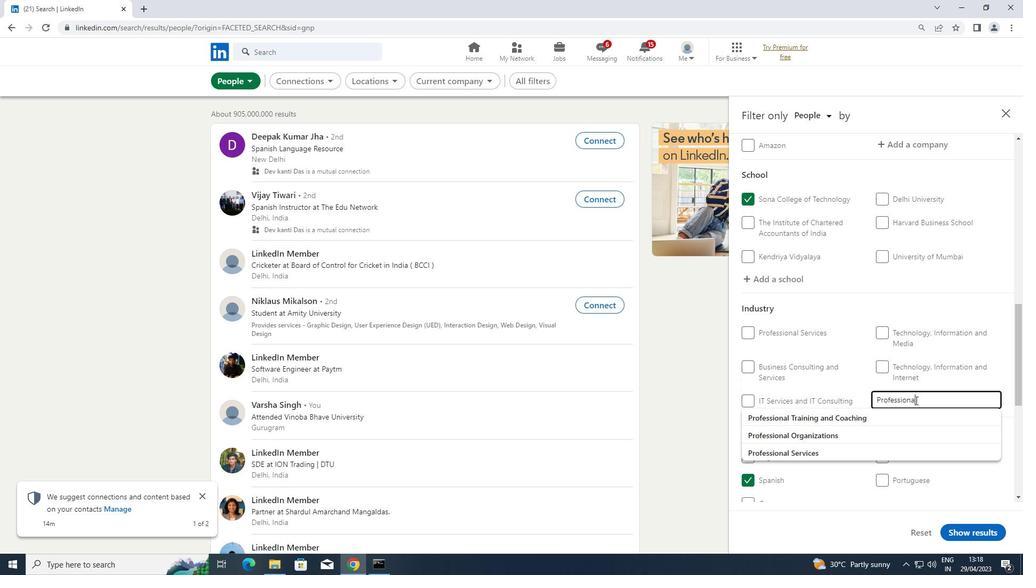 
Action: Mouse moved to (871, 422)
Screenshot: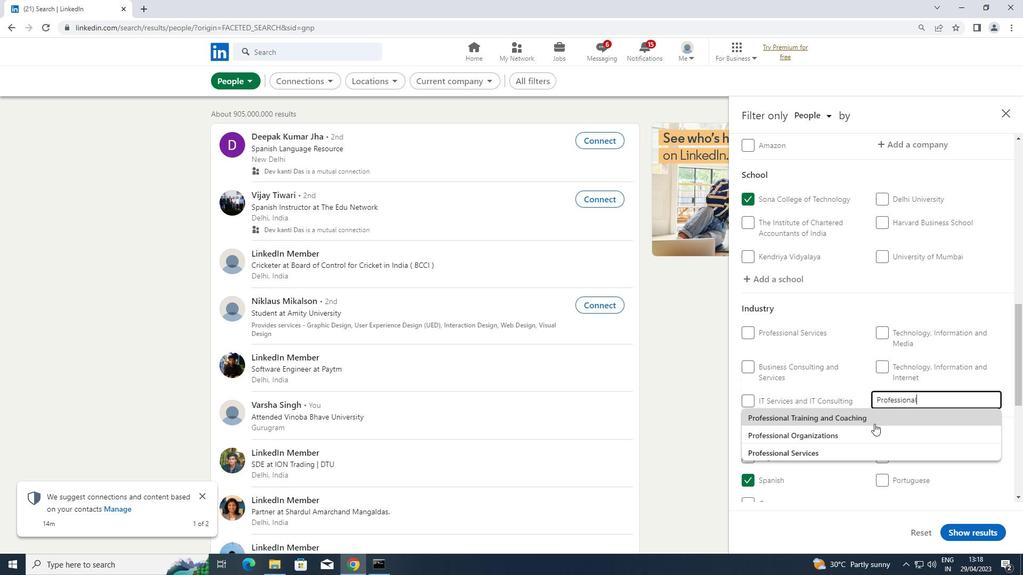 
Action: Mouse pressed left at (871, 422)
Screenshot: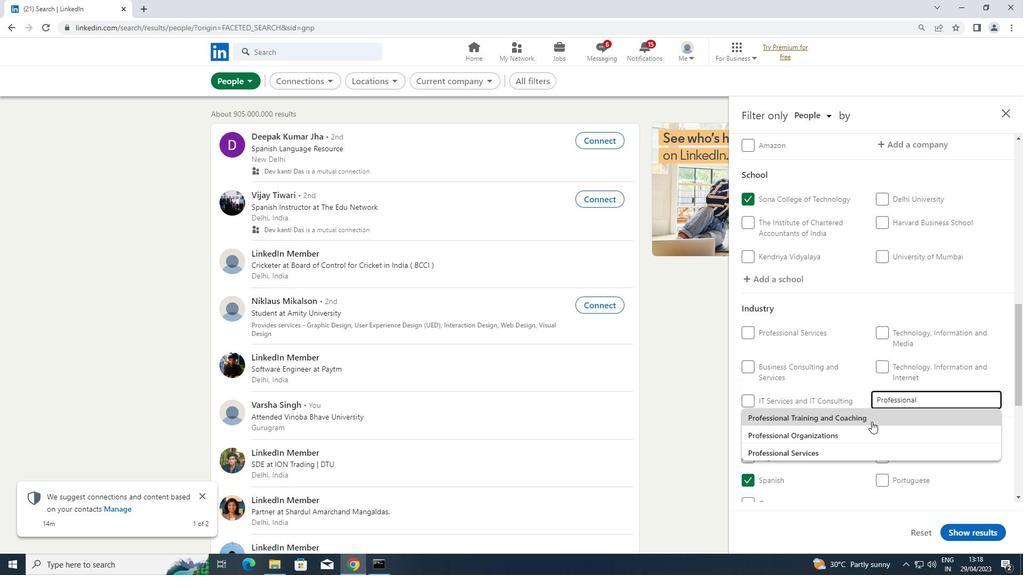 
Action: Mouse scrolled (871, 421) with delta (0, 0)
Screenshot: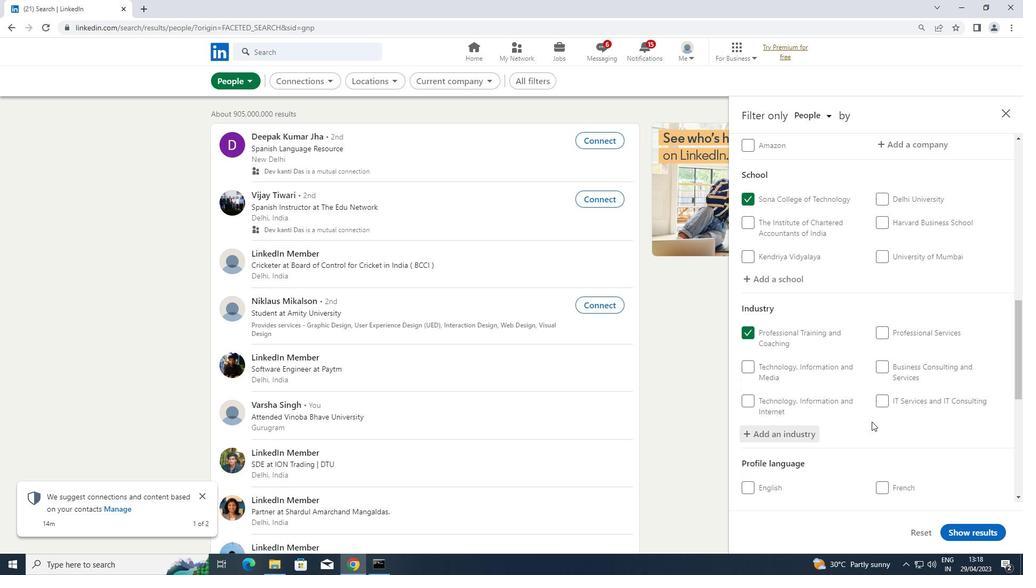 
Action: Mouse scrolled (871, 421) with delta (0, 0)
Screenshot: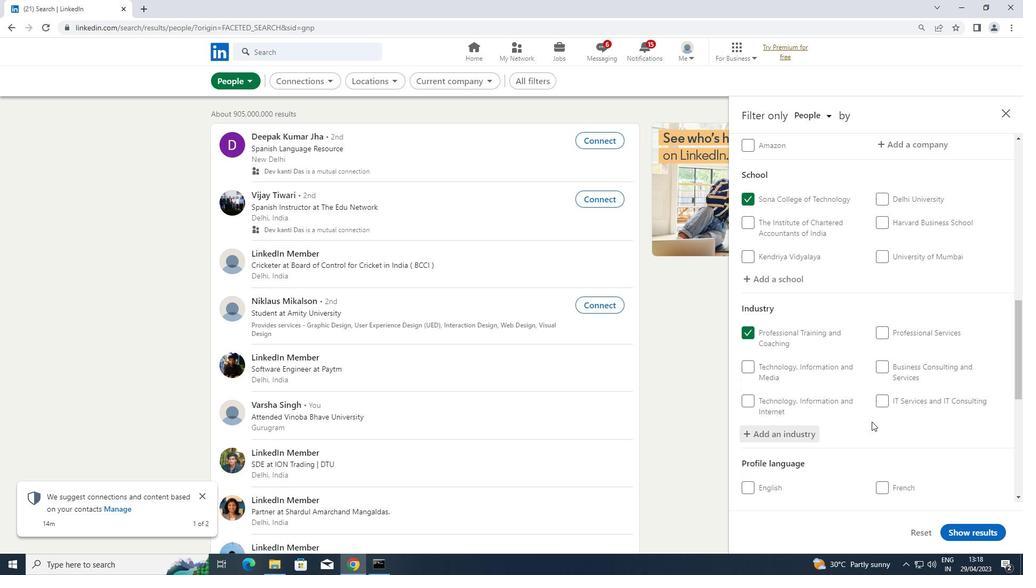 
Action: Mouse scrolled (871, 421) with delta (0, 0)
Screenshot: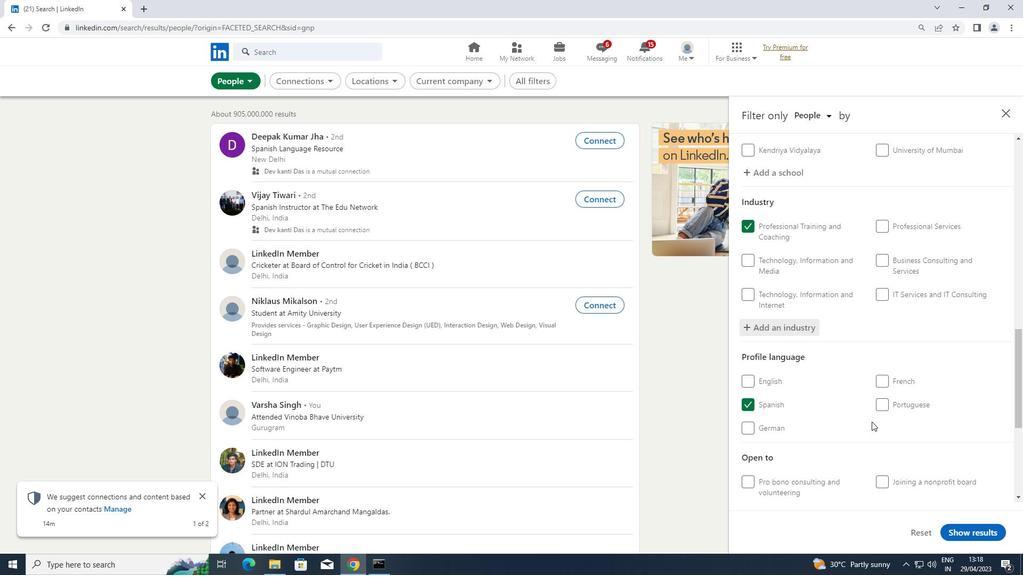 
Action: Mouse scrolled (871, 421) with delta (0, 0)
Screenshot: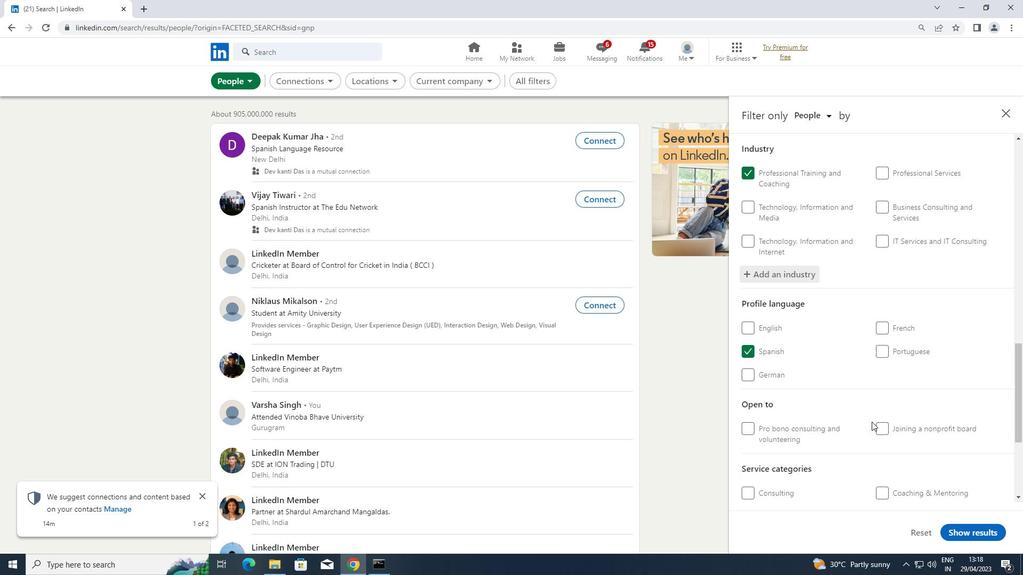 
Action: Mouse scrolled (871, 421) with delta (0, 0)
Screenshot: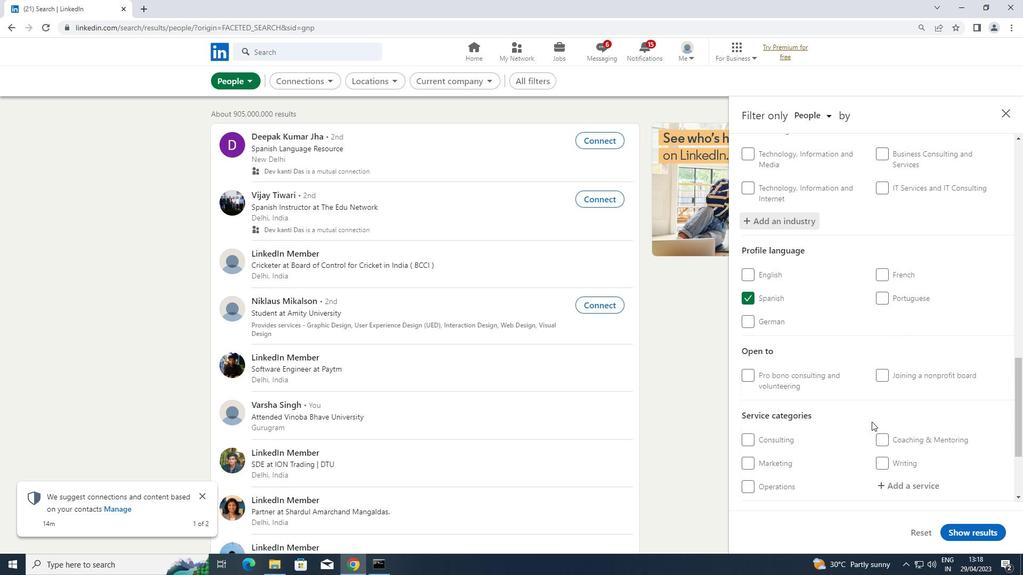 
Action: Mouse moved to (887, 429)
Screenshot: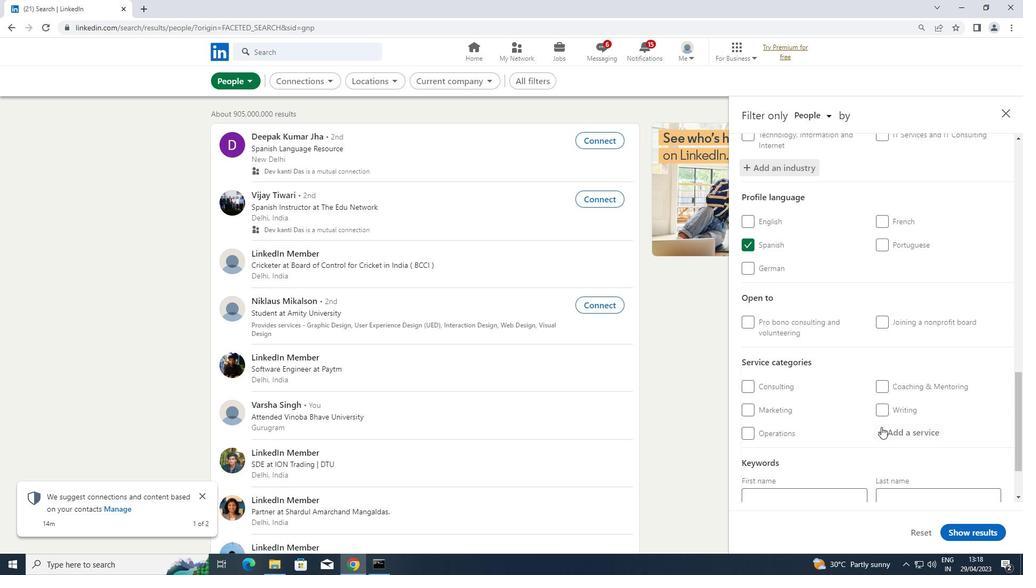 
Action: Mouse pressed left at (887, 429)
Screenshot: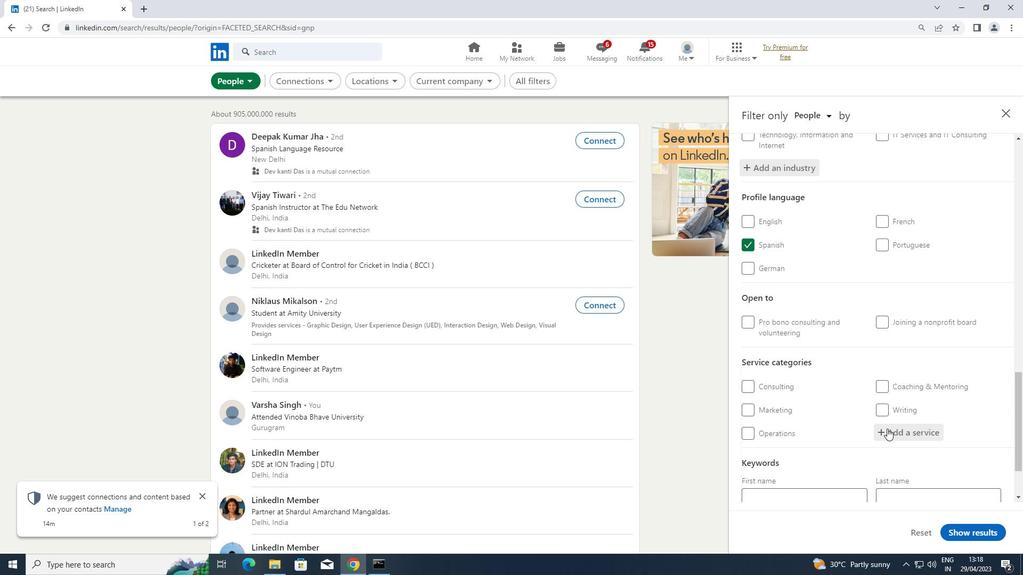 
Action: Key pressed <Key.shift>FINANCIAL
Screenshot: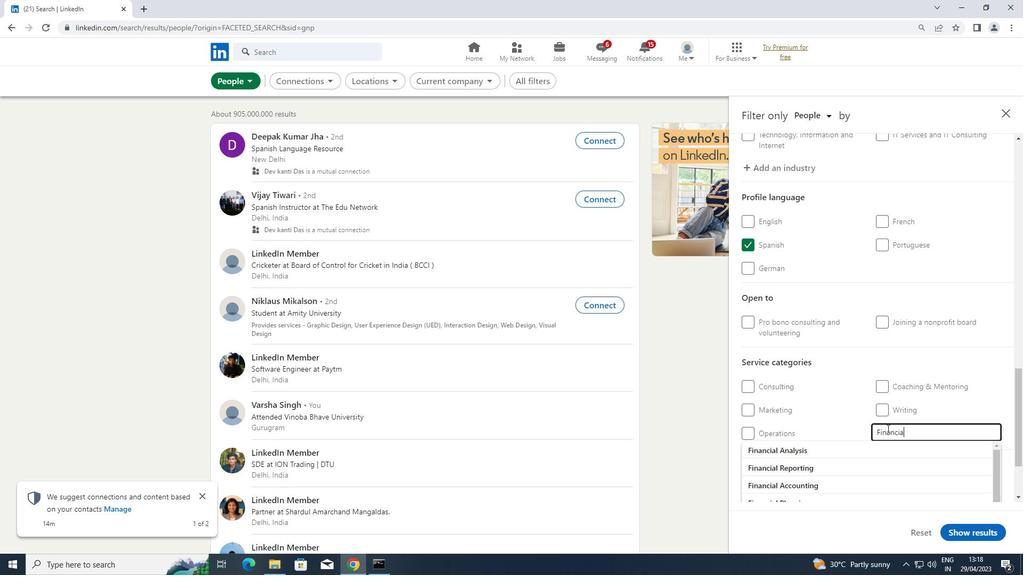 
Action: Mouse moved to (843, 447)
Screenshot: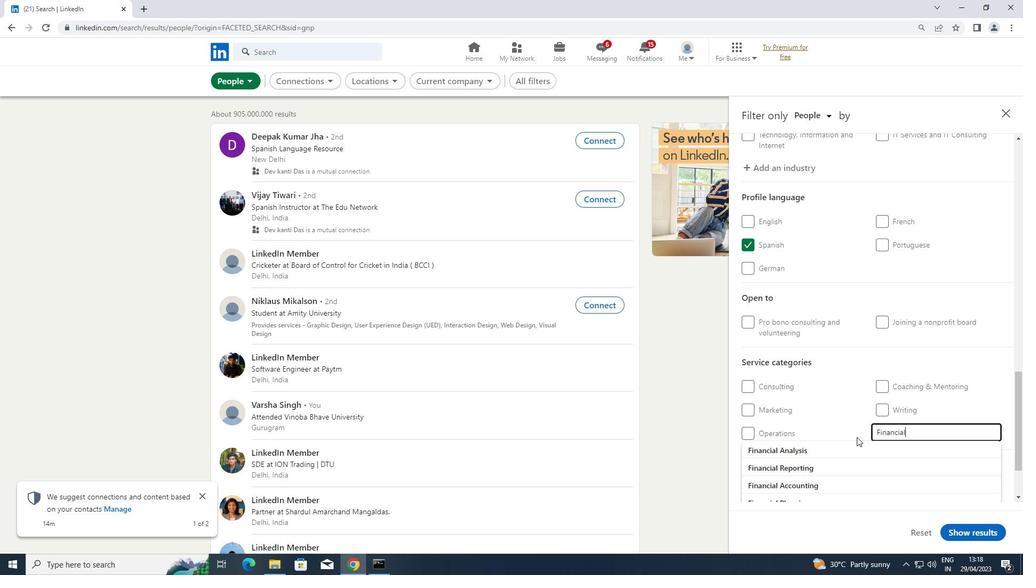 
Action: Mouse pressed left at (843, 447)
Screenshot: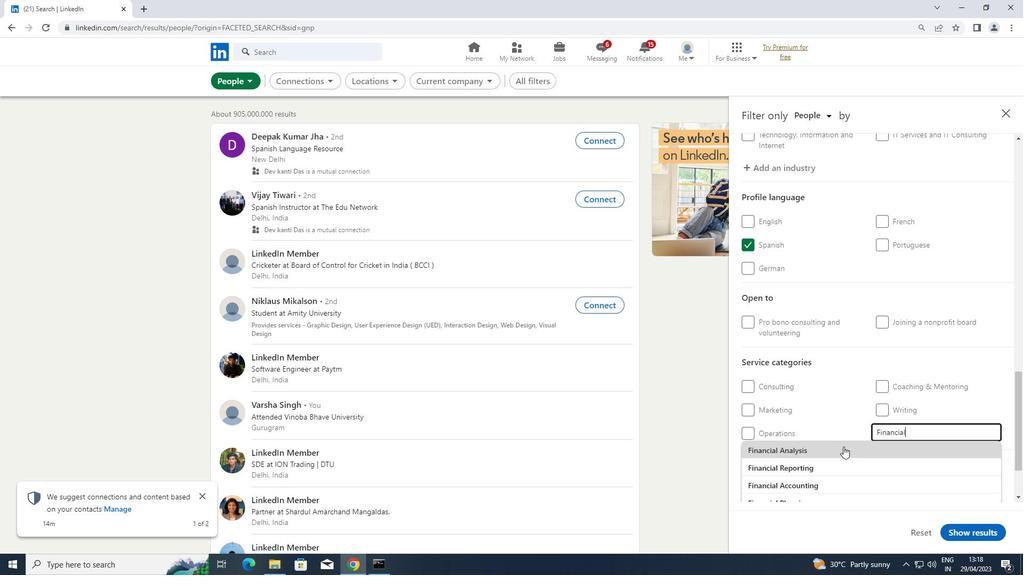 
Action: Mouse scrolled (843, 446) with delta (0, 0)
Screenshot: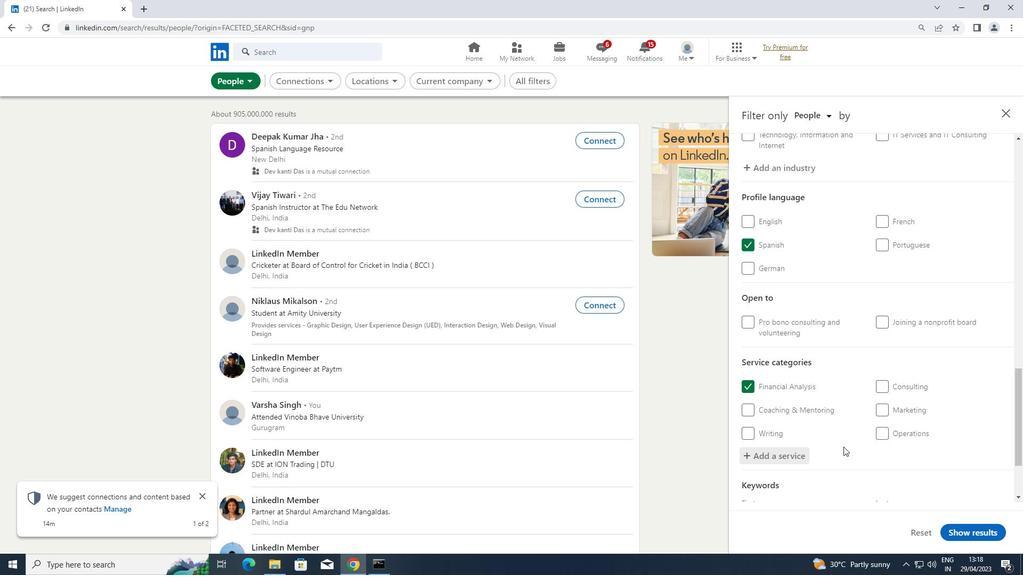 
Action: Mouse scrolled (843, 446) with delta (0, 0)
Screenshot: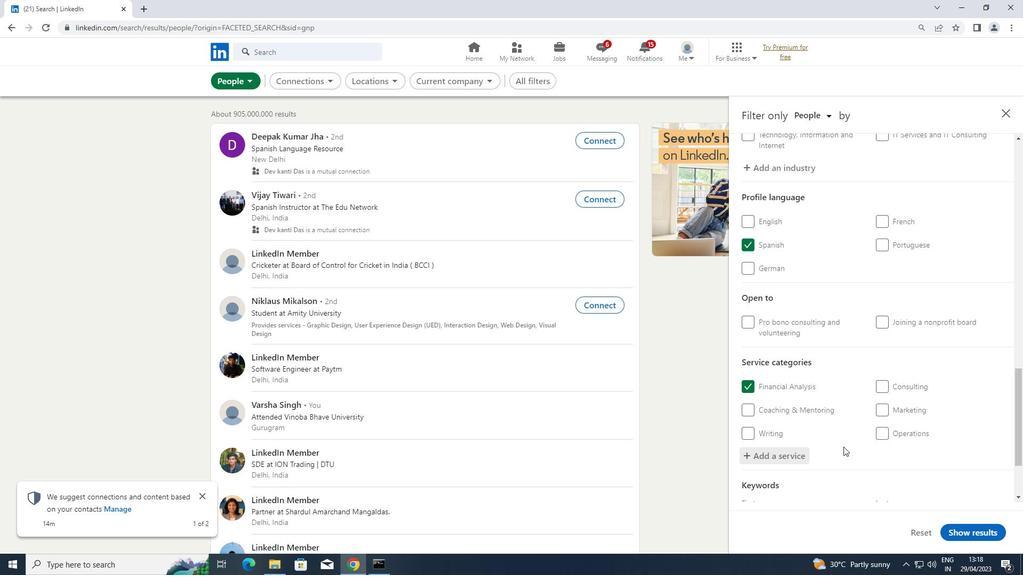 
Action: Mouse scrolled (843, 446) with delta (0, 0)
Screenshot: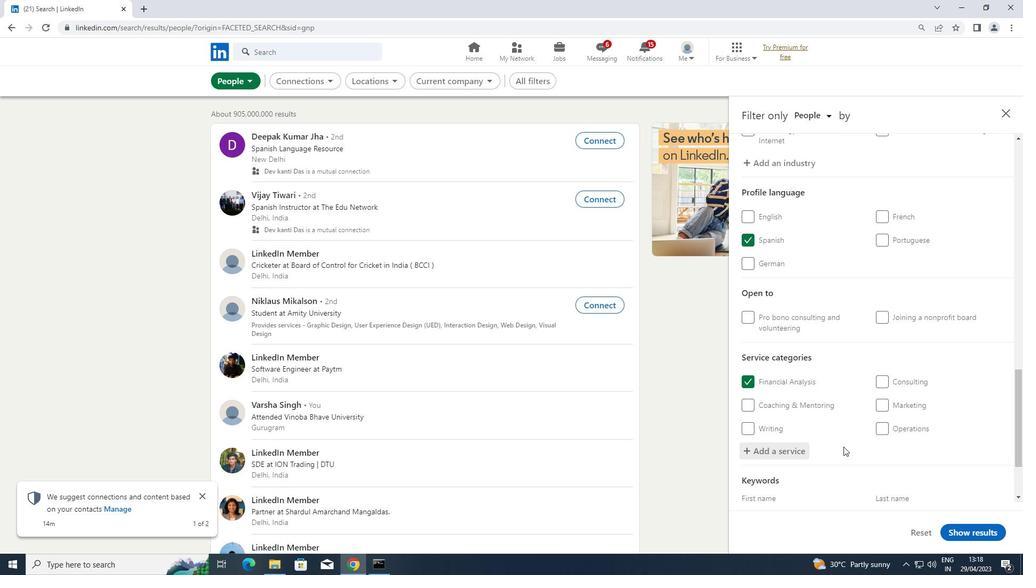 
Action: Mouse moved to (839, 454)
Screenshot: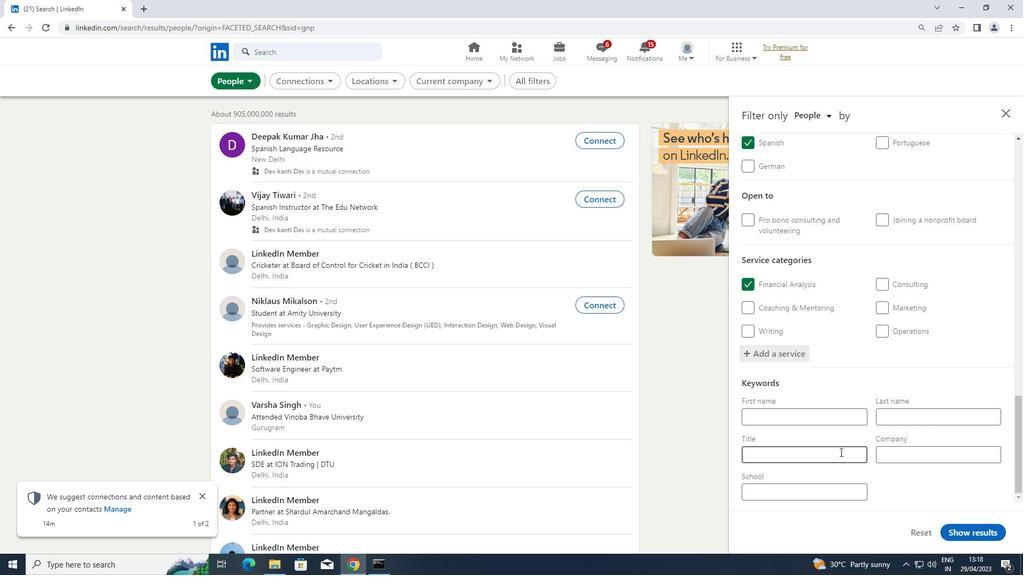 
Action: Mouse pressed left at (839, 454)
Screenshot: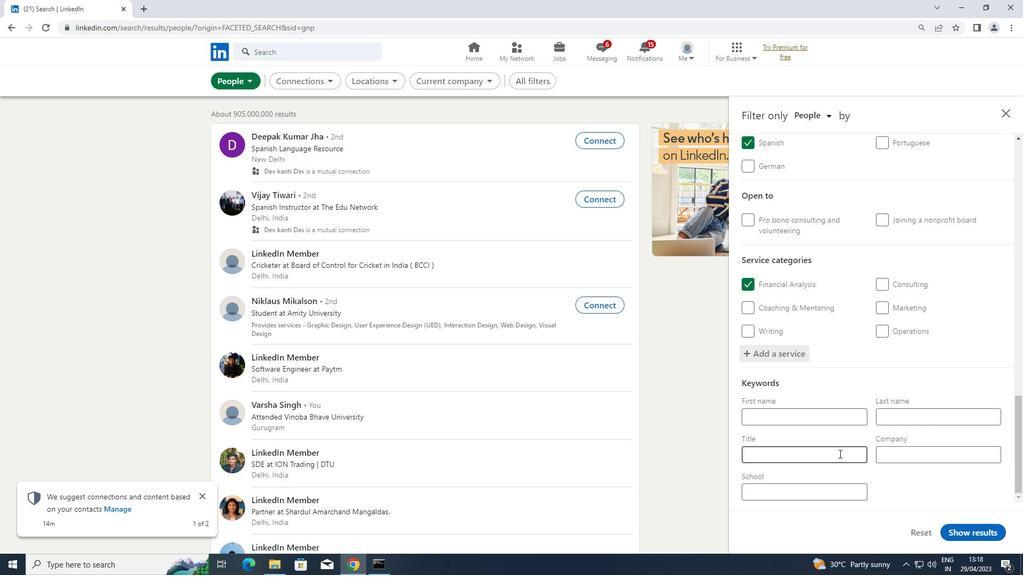 
Action: Key pressed <Key.shift>BEAUTICIAN
Screenshot: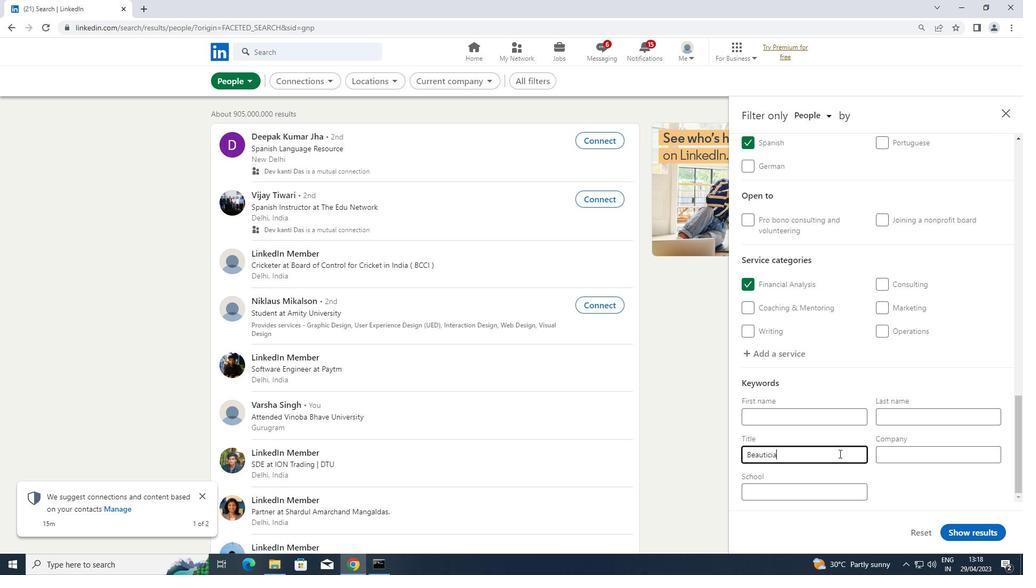 
Action: Mouse moved to (954, 528)
Screenshot: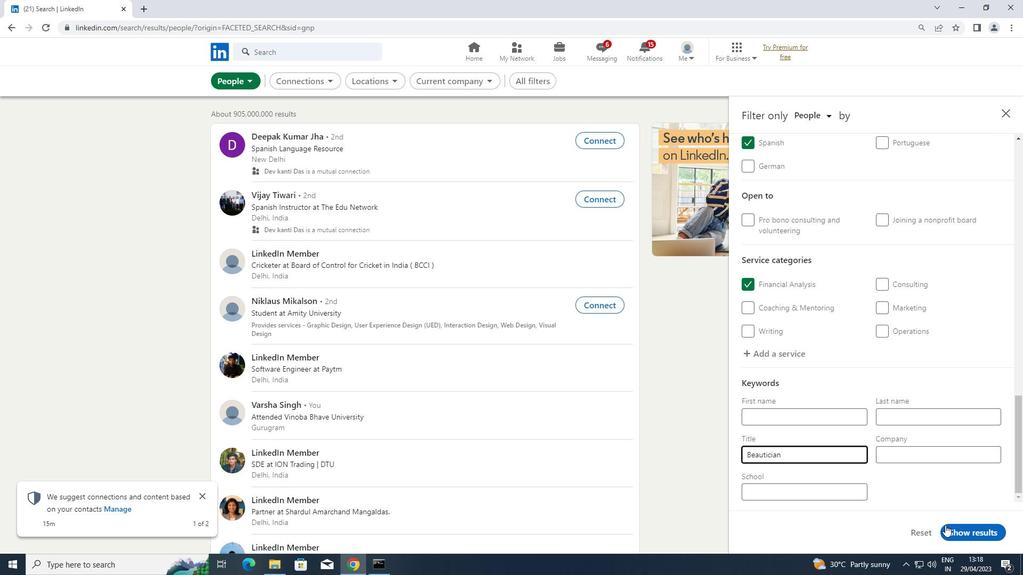 
Action: Mouse pressed left at (954, 528)
Screenshot: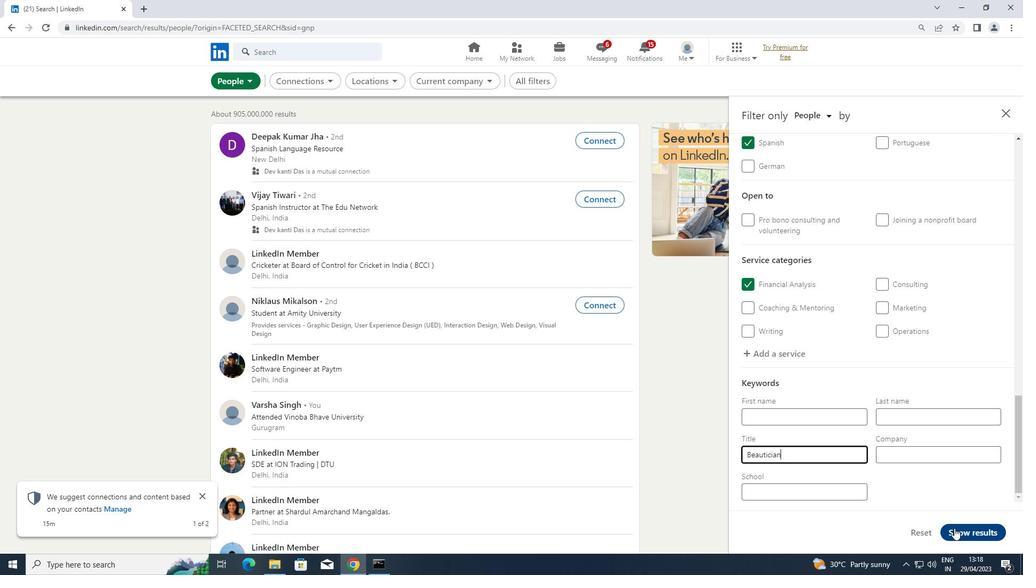 
